 Task: In the  document Immigration.pdfMake this file  'available offline' Check 'Vision History' View the  non- printing characters
Action: Mouse moved to (403, 301)
Screenshot: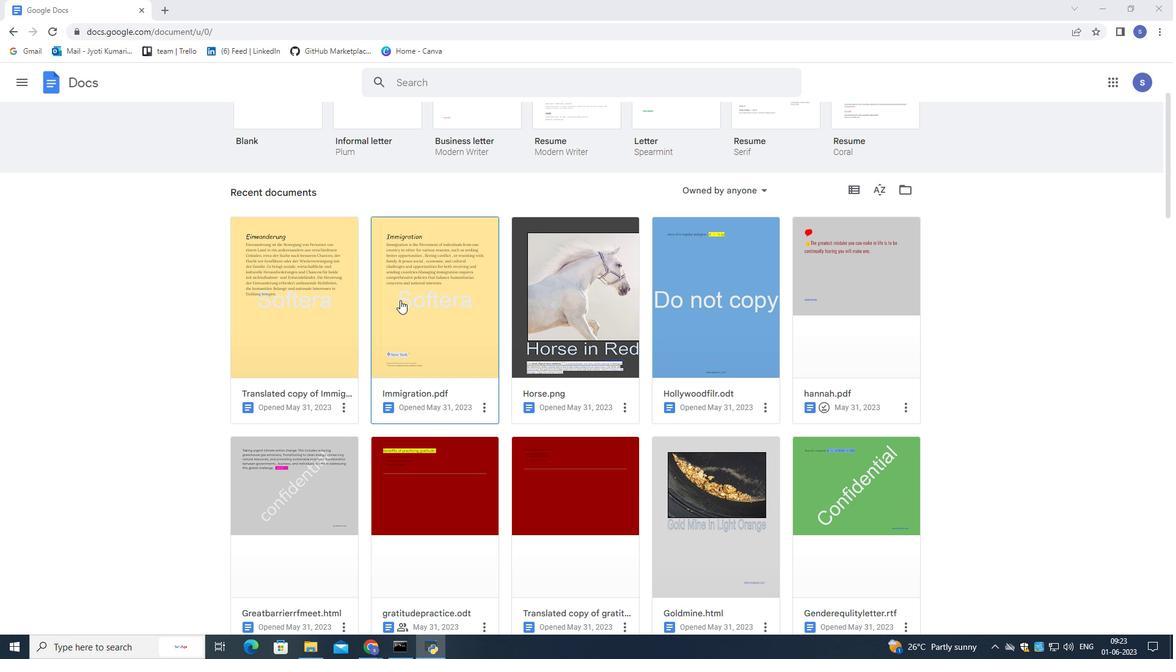 
Action: Mouse pressed left at (403, 301)
Screenshot: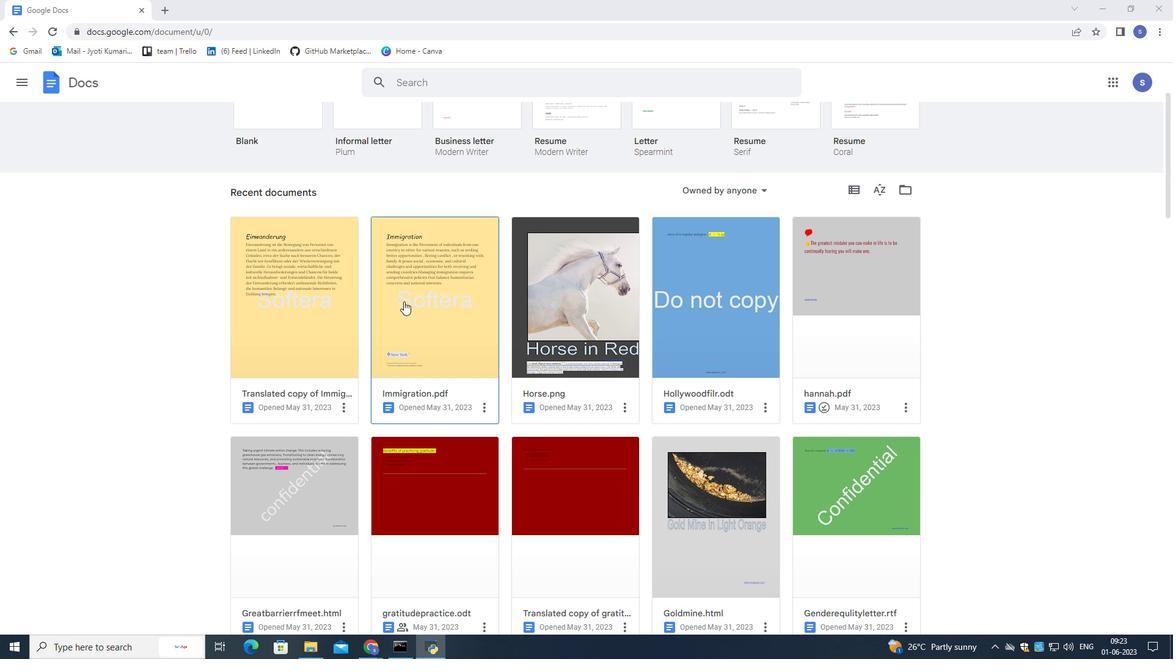 
Action: Mouse pressed left at (403, 301)
Screenshot: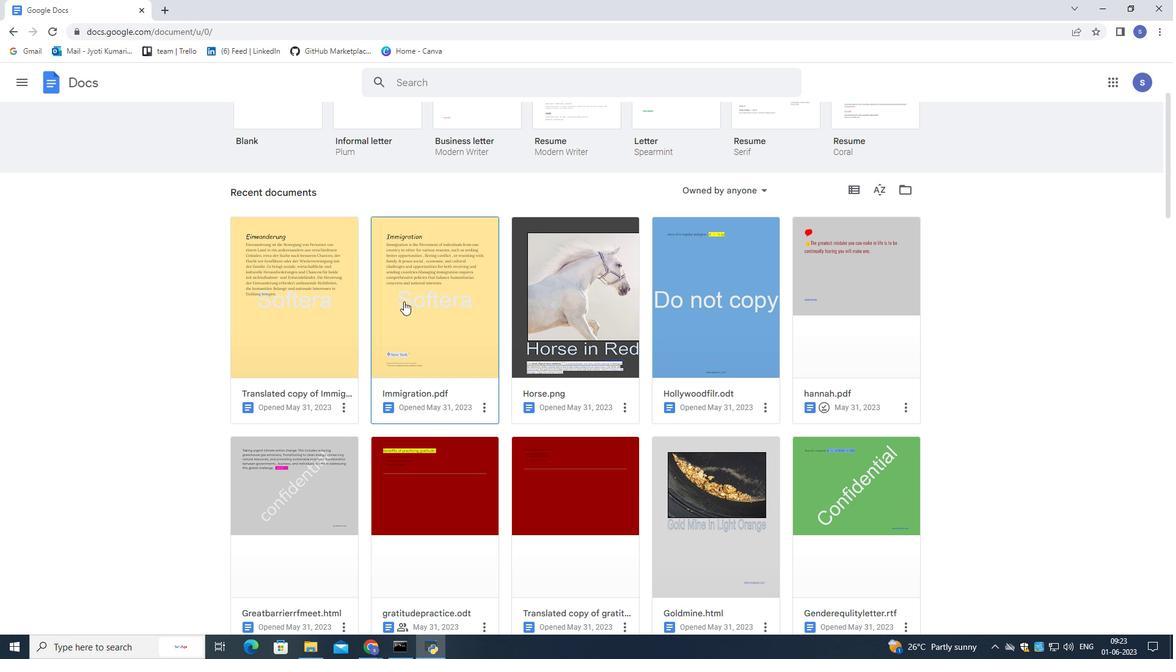 
Action: Mouse moved to (49, 87)
Screenshot: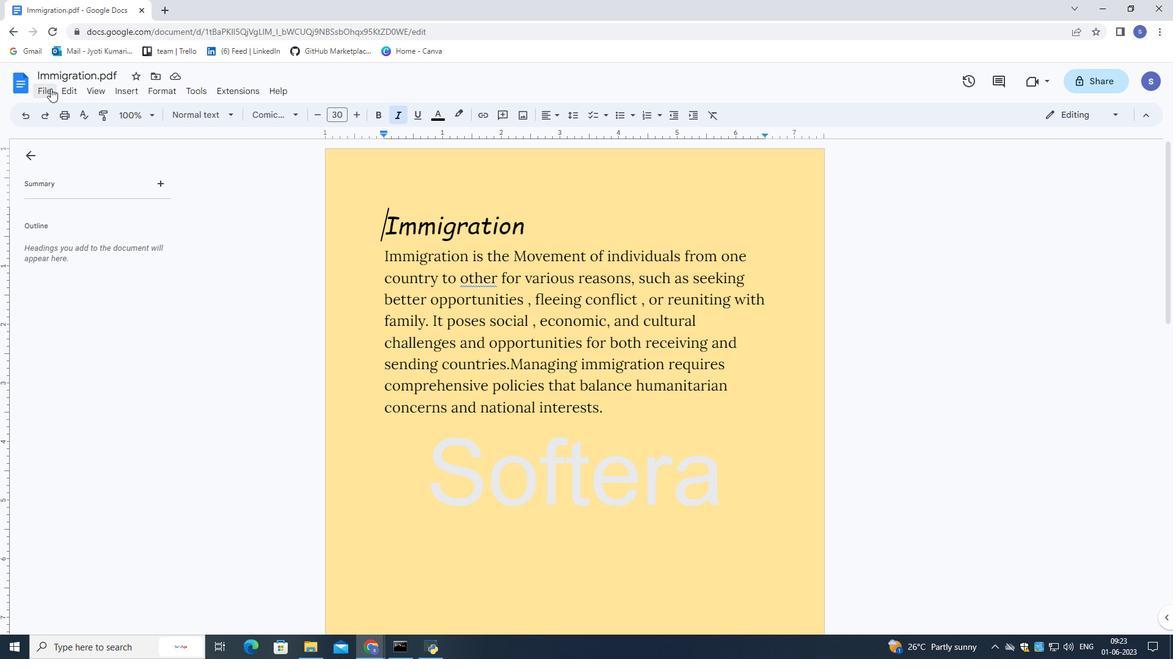 
Action: Mouse pressed left at (49, 87)
Screenshot: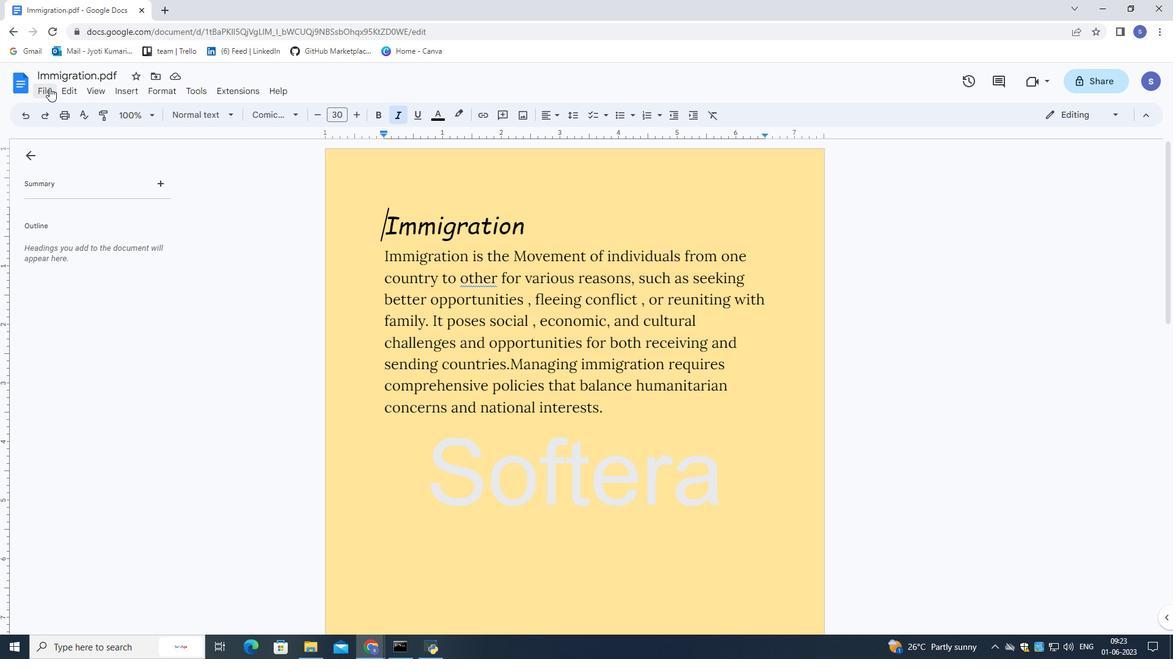
Action: Mouse moved to (107, 361)
Screenshot: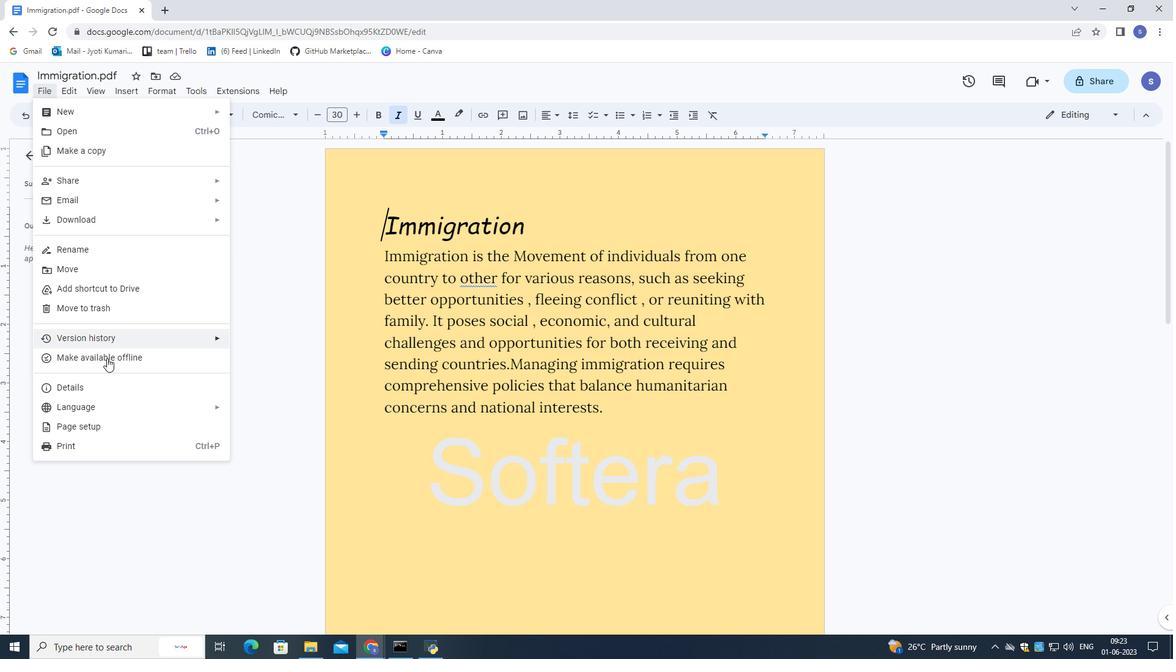 
Action: Mouse pressed left at (107, 361)
Screenshot: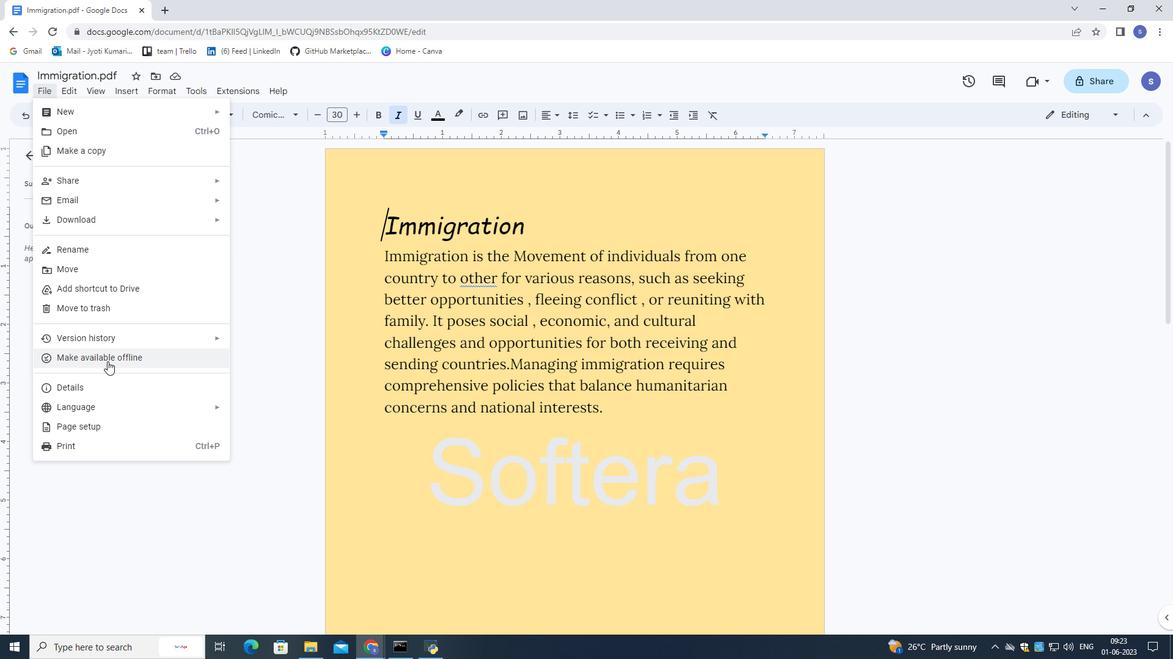 
Action: Mouse moved to (41, 86)
Screenshot: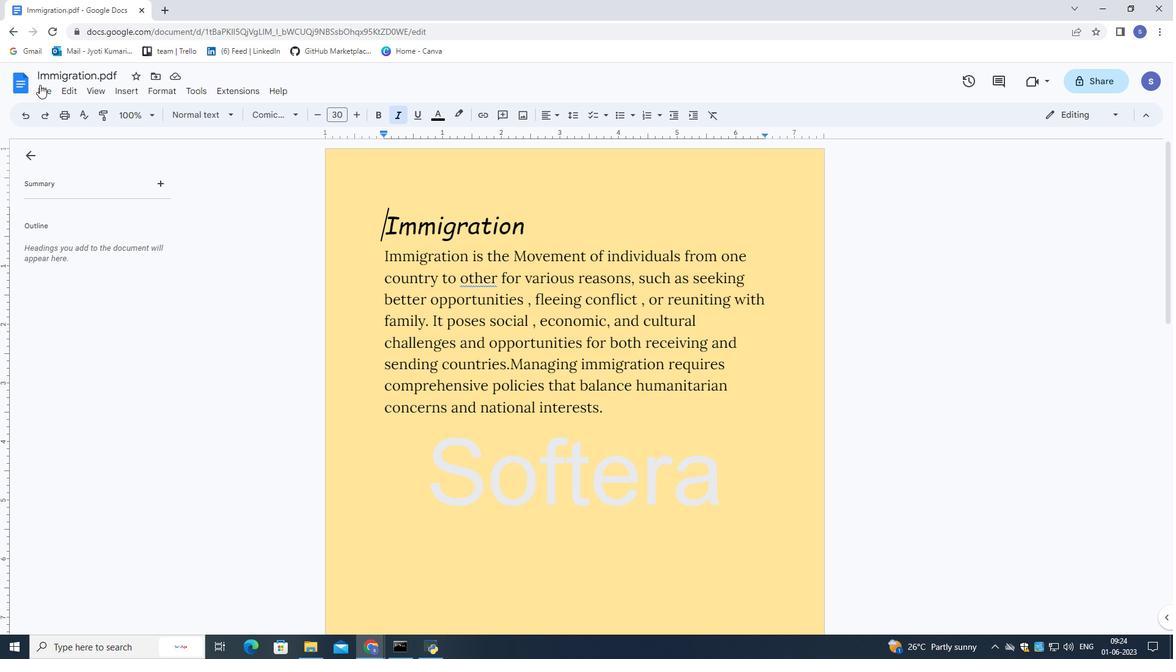 
Action: Mouse pressed left at (41, 86)
Screenshot: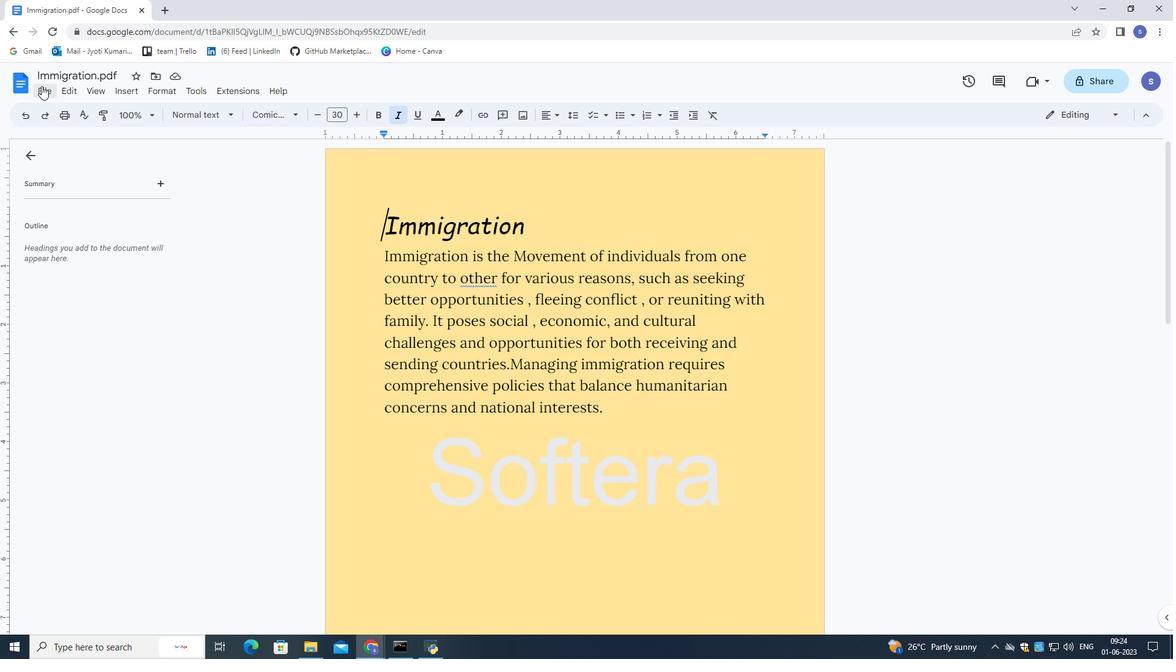 
Action: Mouse moved to (246, 367)
Screenshot: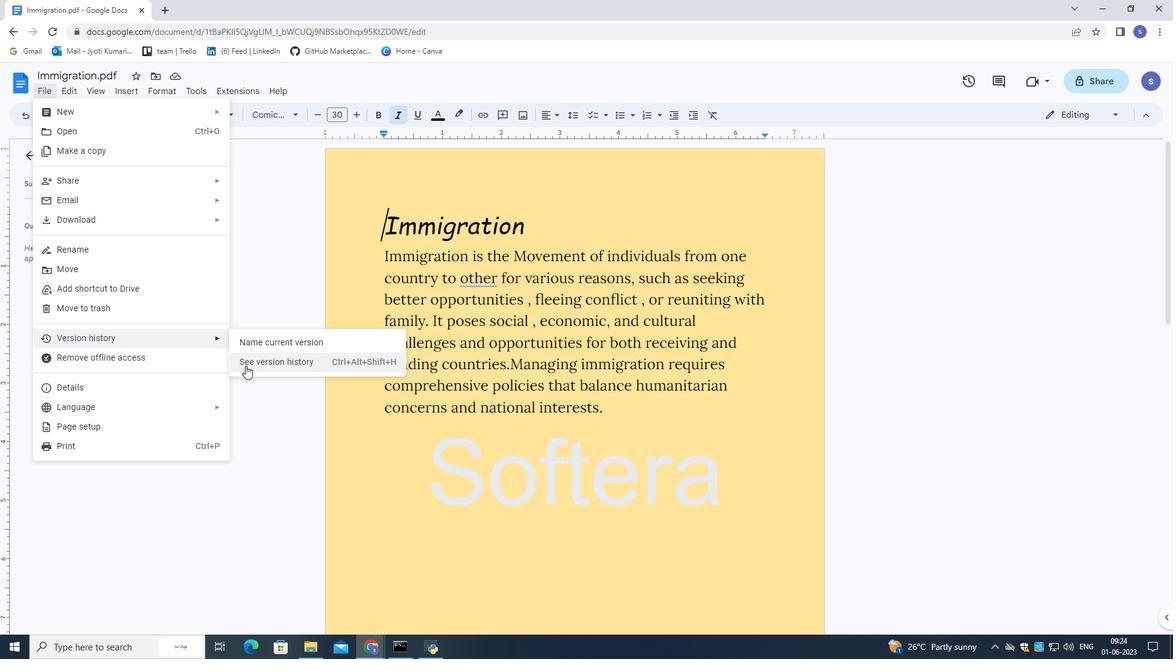 
Action: Mouse pressed left at (246, 367)
Screenshot: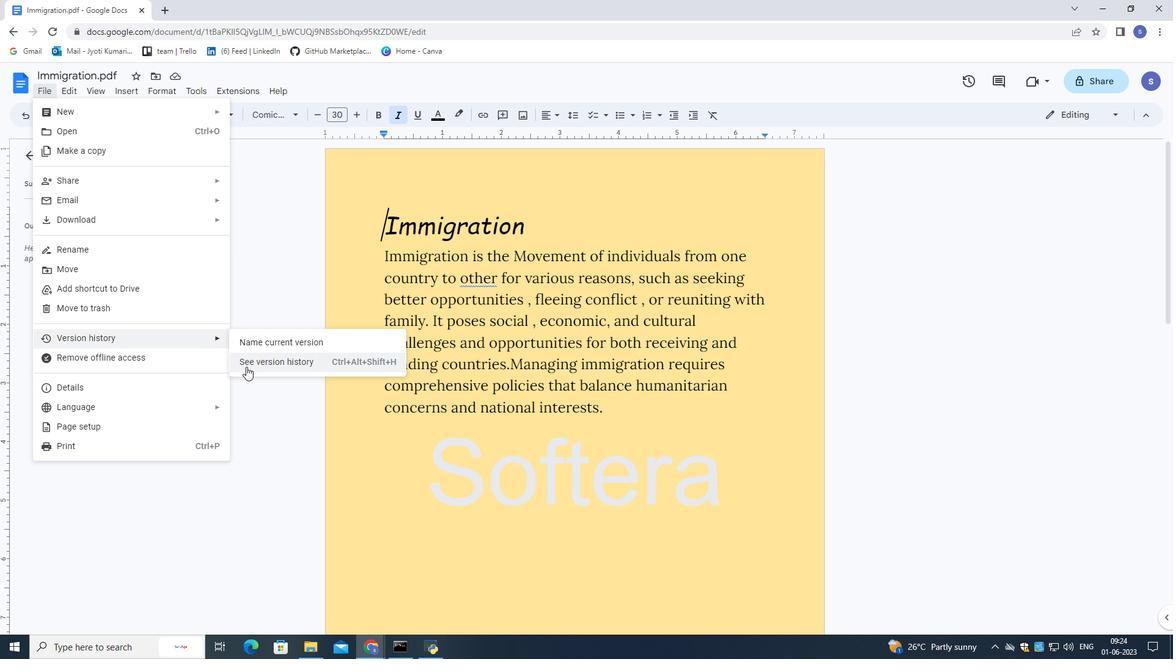 
Action: Mouse moved to (234, 348)
Screenshot: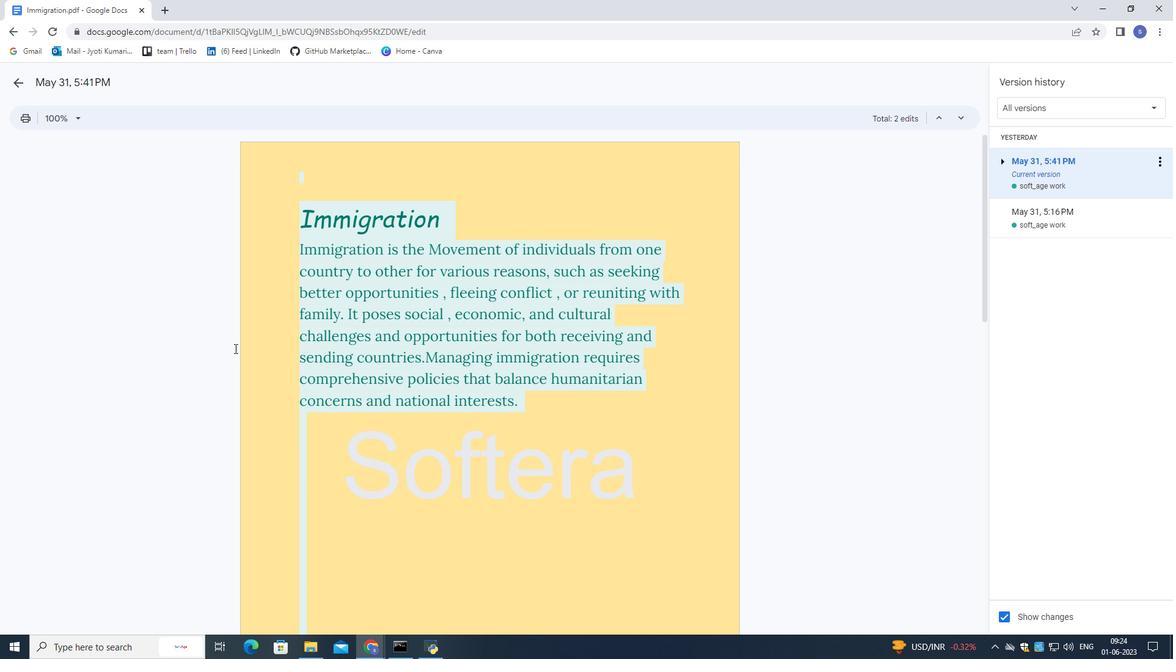 
Action: Mouse scrolled (234, 347) with delta (0, 0)
Screenshot: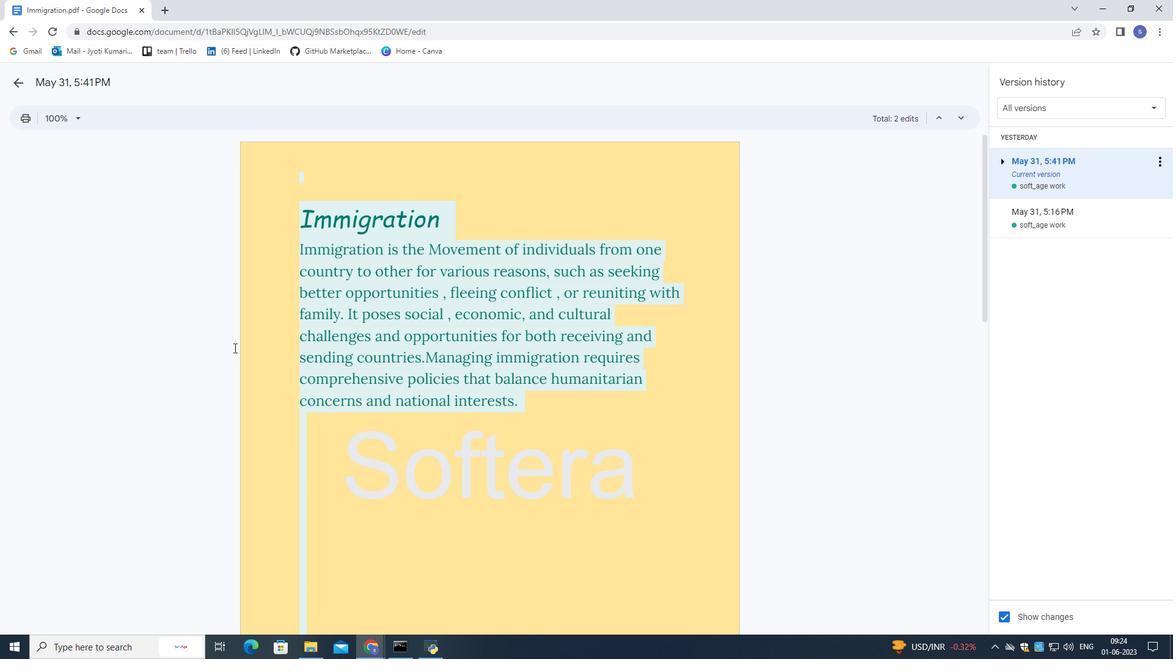 
Action: Mouse scrolled (234, 347) with delta (0, 0)
Screenshot: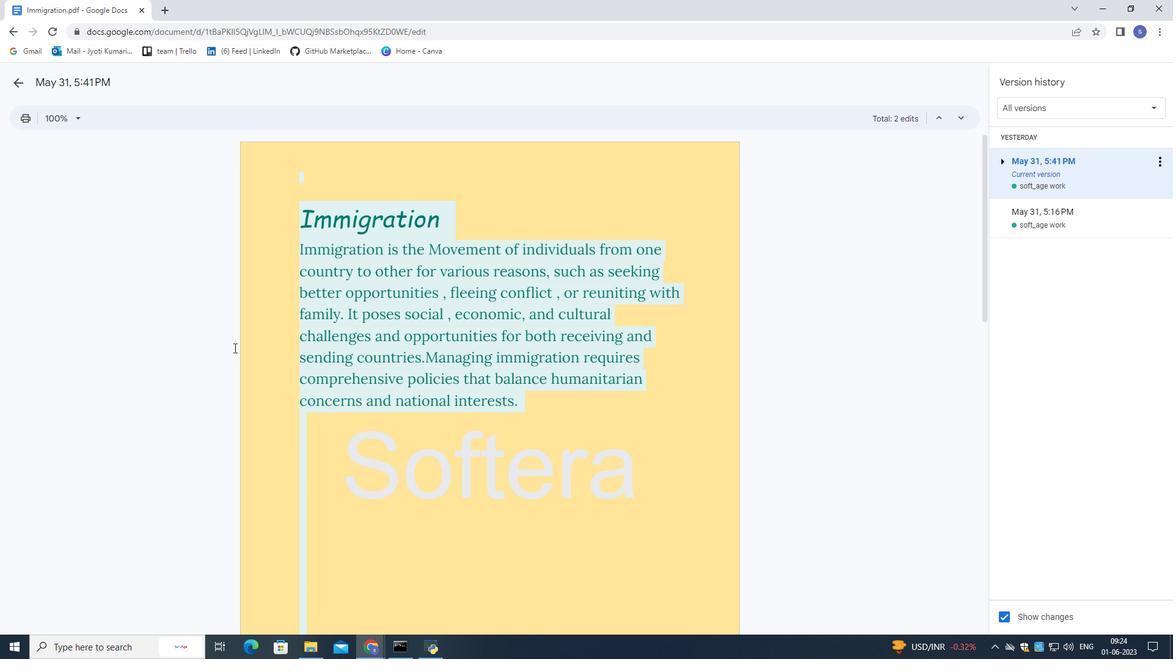 
Action: Mouse scrolled (234, 347) with delta (0, 0)
Screenshot: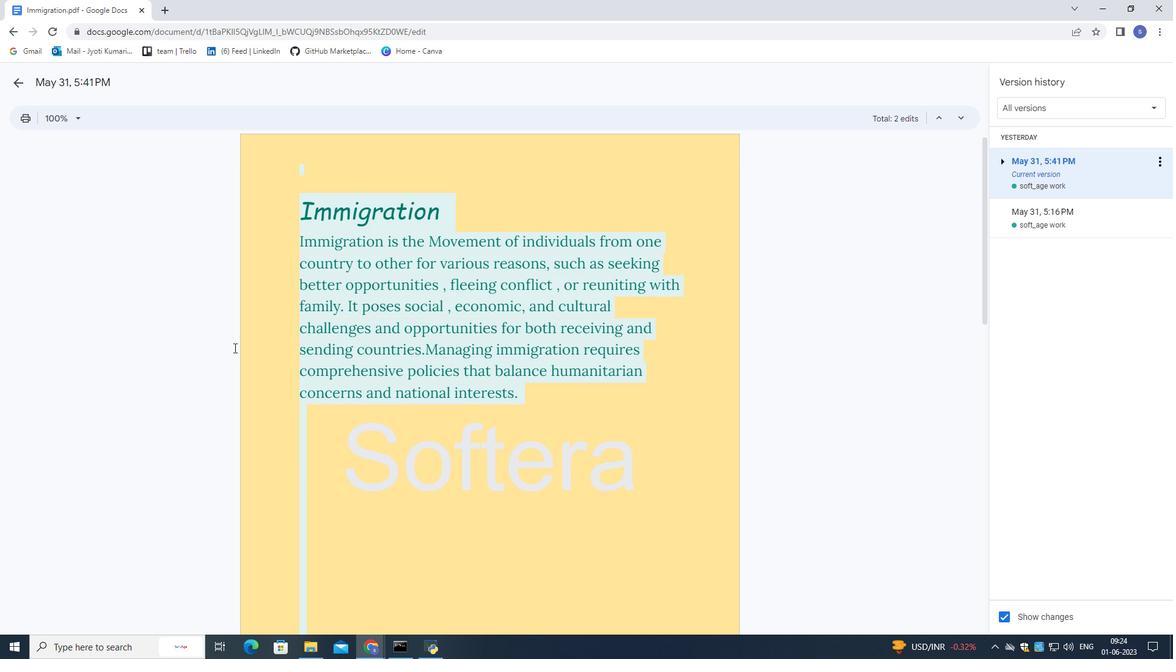 
Action: Mouse scrolled (234, 347) with delta (0, 0)
Screenshot: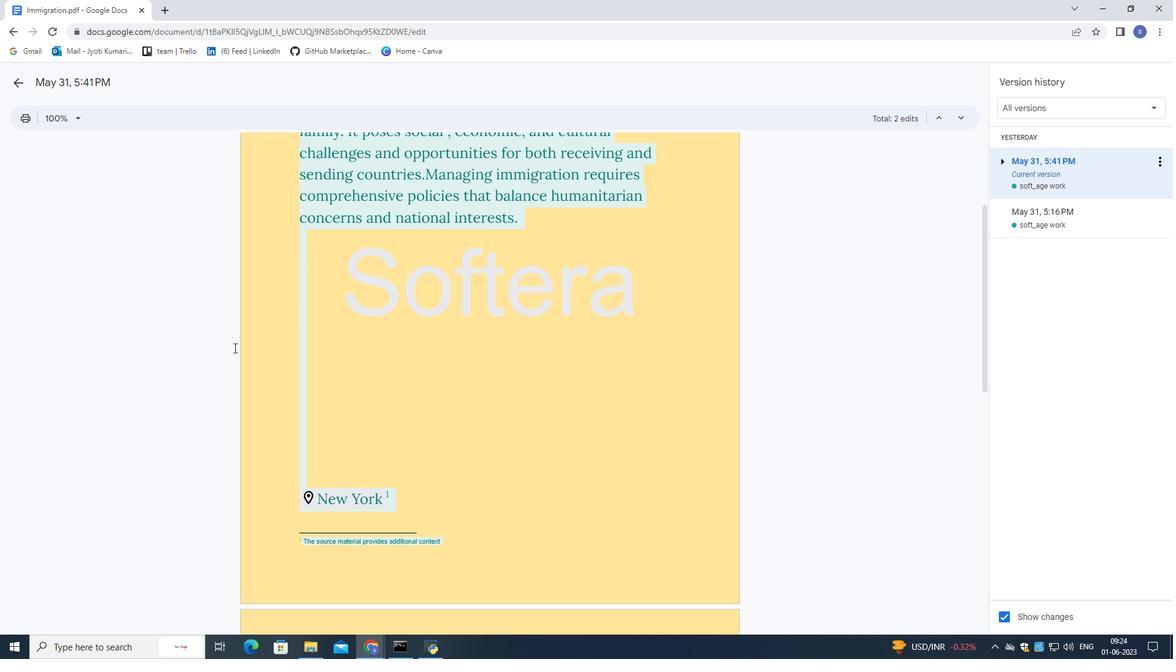 
Action: Mouse scrolled (234, 347) with delta (0, 0)
Screenshot: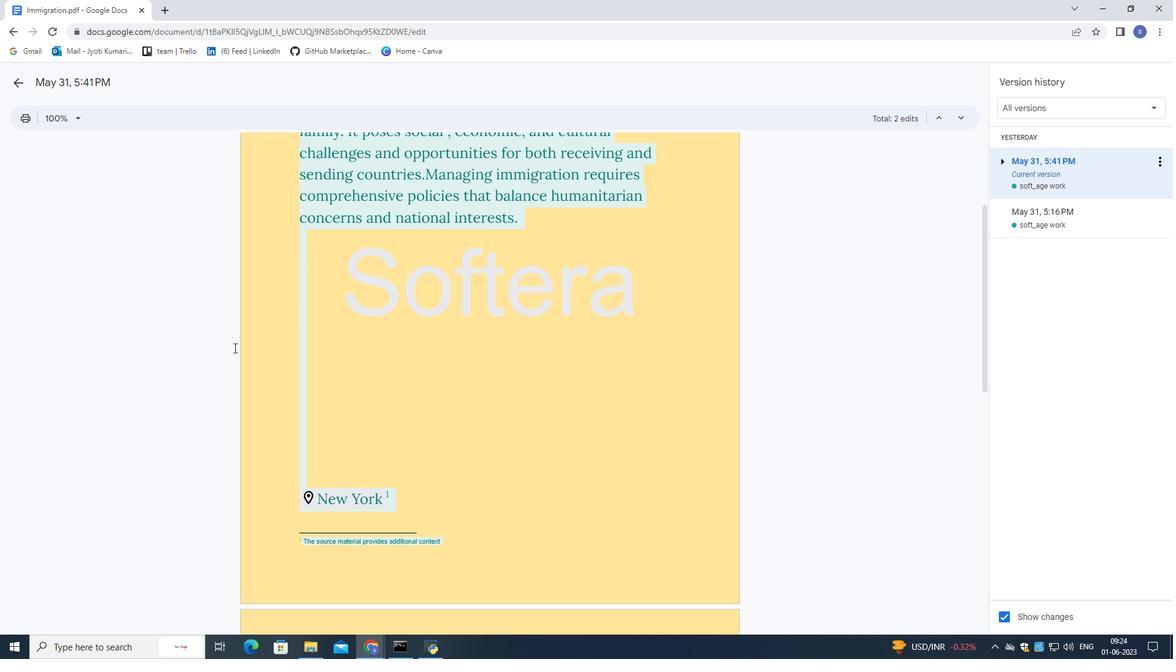
Action: Mouse scrolled (234, 347) with delta (0, 0)
Screenshot: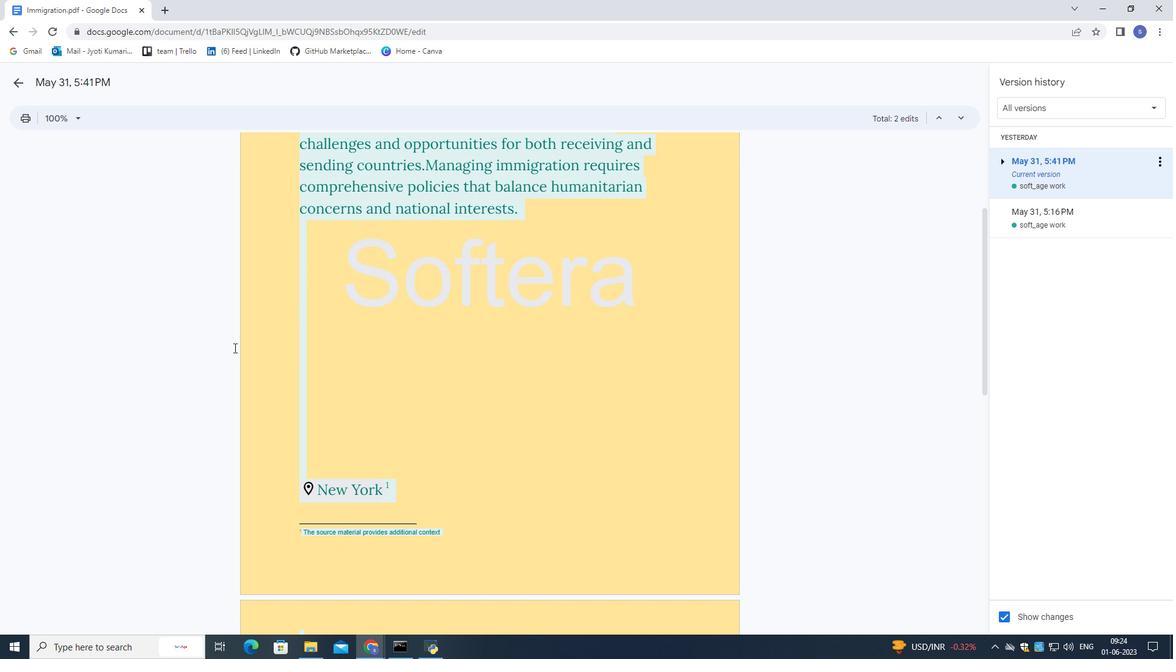 
Action: Mouse scrolled (234, 348) with delta (0, 0)
Screenshot: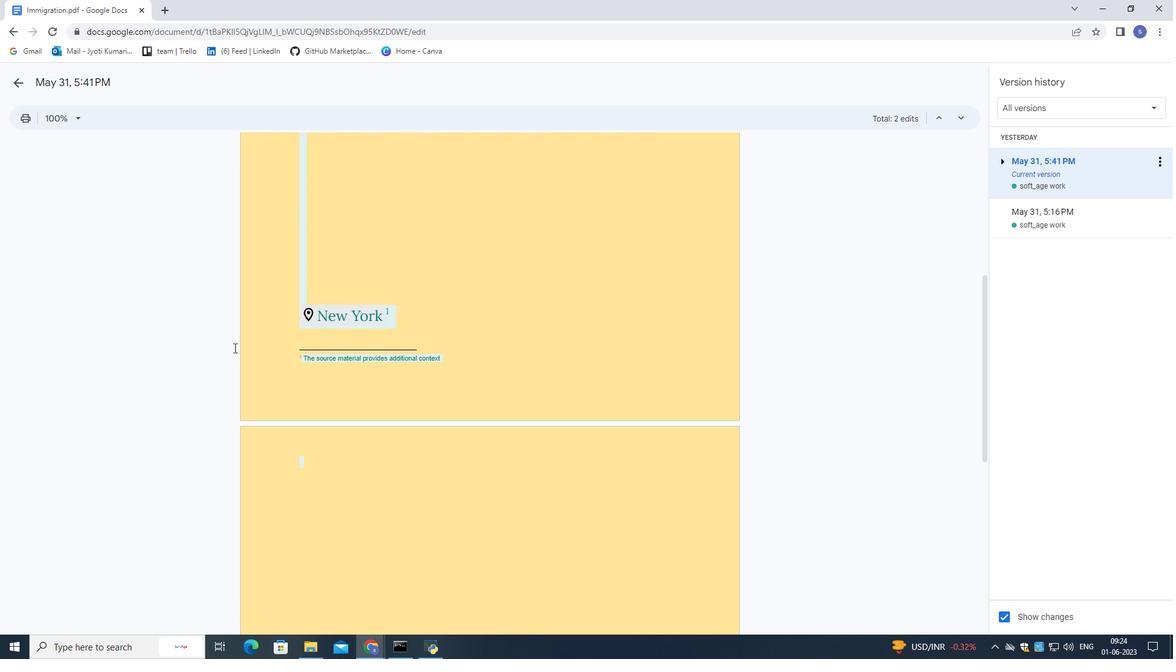 
Action: Mouse scrolled (234, 348) with delta (0, 0)
Screenshot: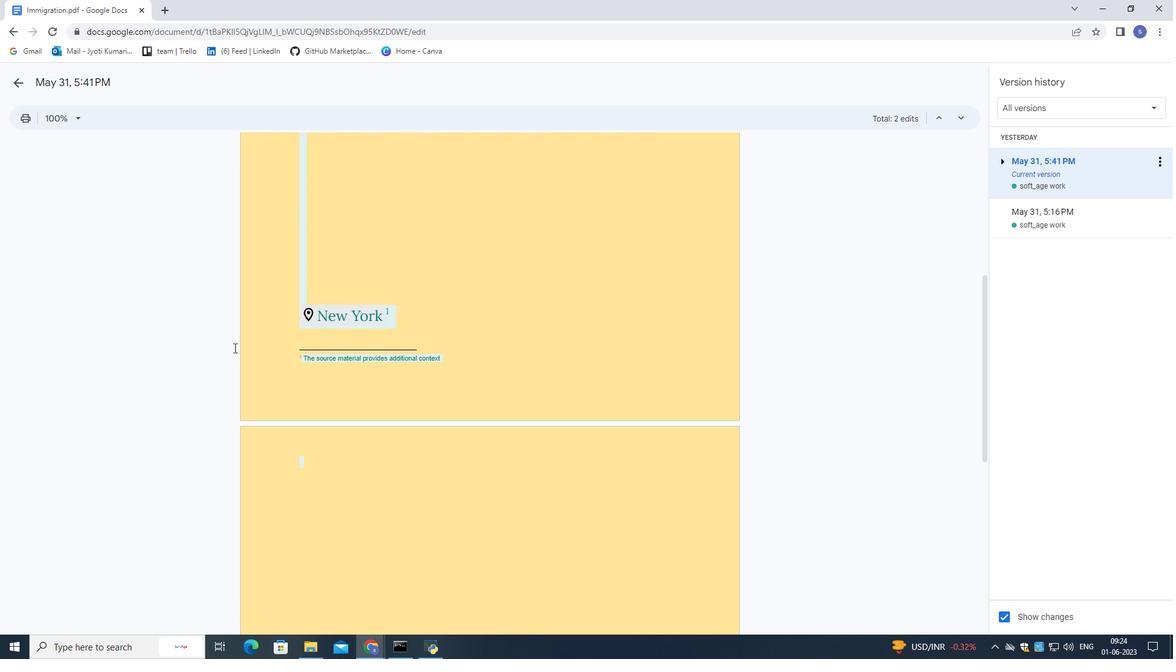 
Action: Mouse scrolled (234, 348) with delta (0, 0)
Screenshot: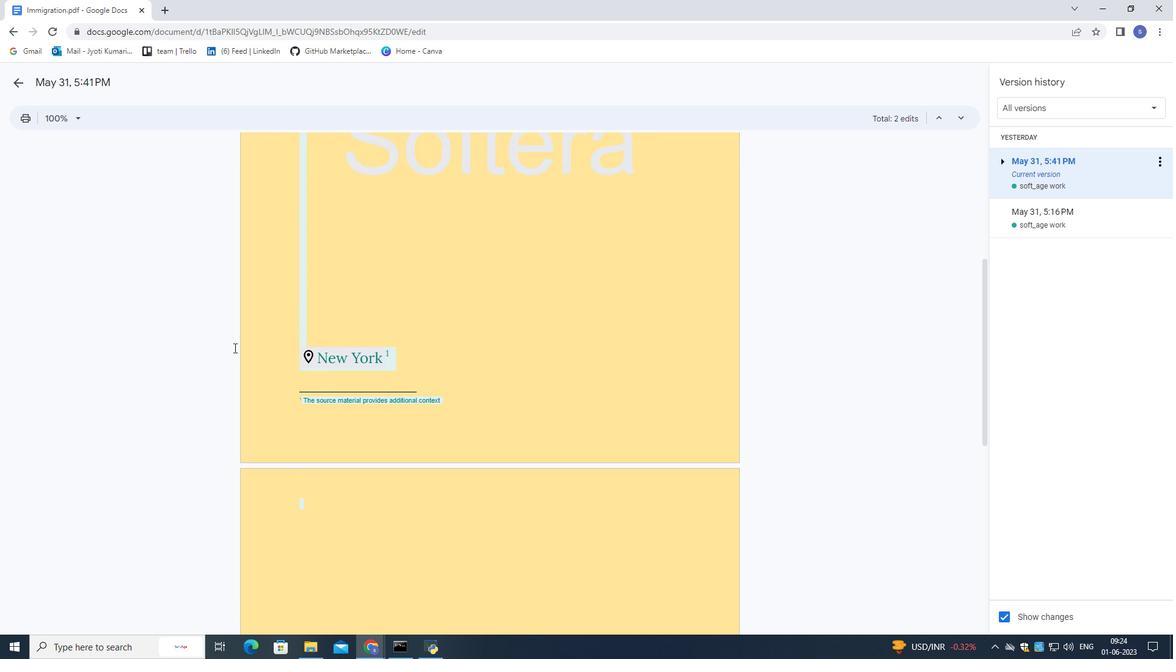
Action: Mouse scrolled (234, 348) with delta (0, 0)
Screenshot: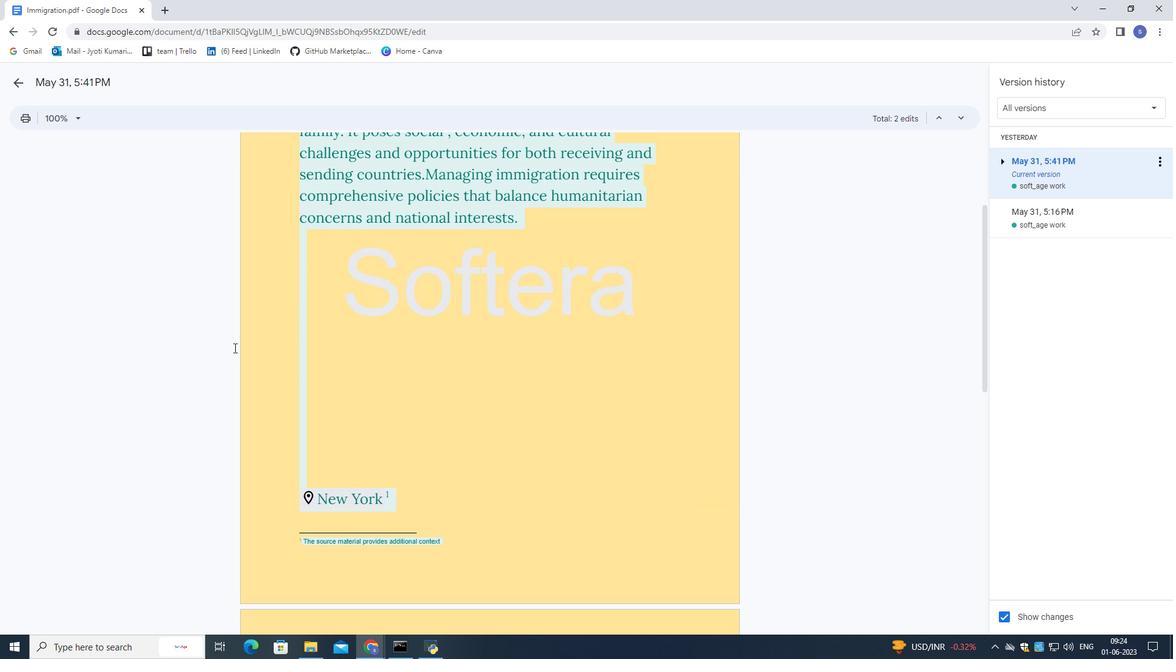 
Action: Mouse scrolled (234, 348) with delta (0, 0)
Screenshot: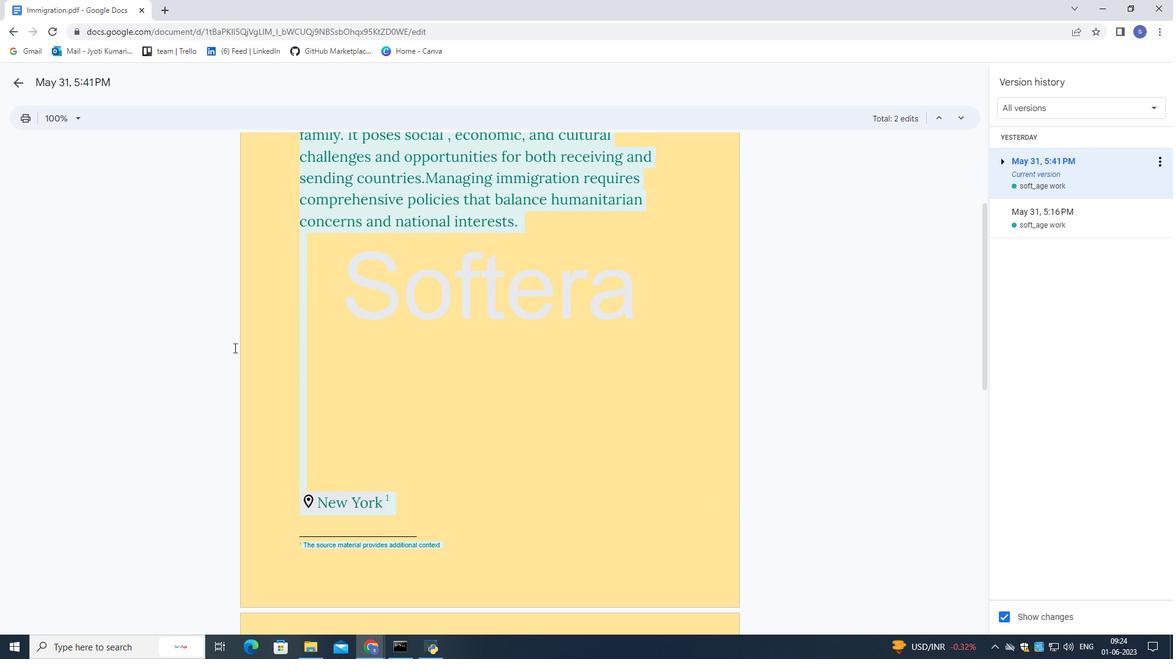 
Action: Mouse scrolled (234, 348) with delta (0, 0)
Screenshot: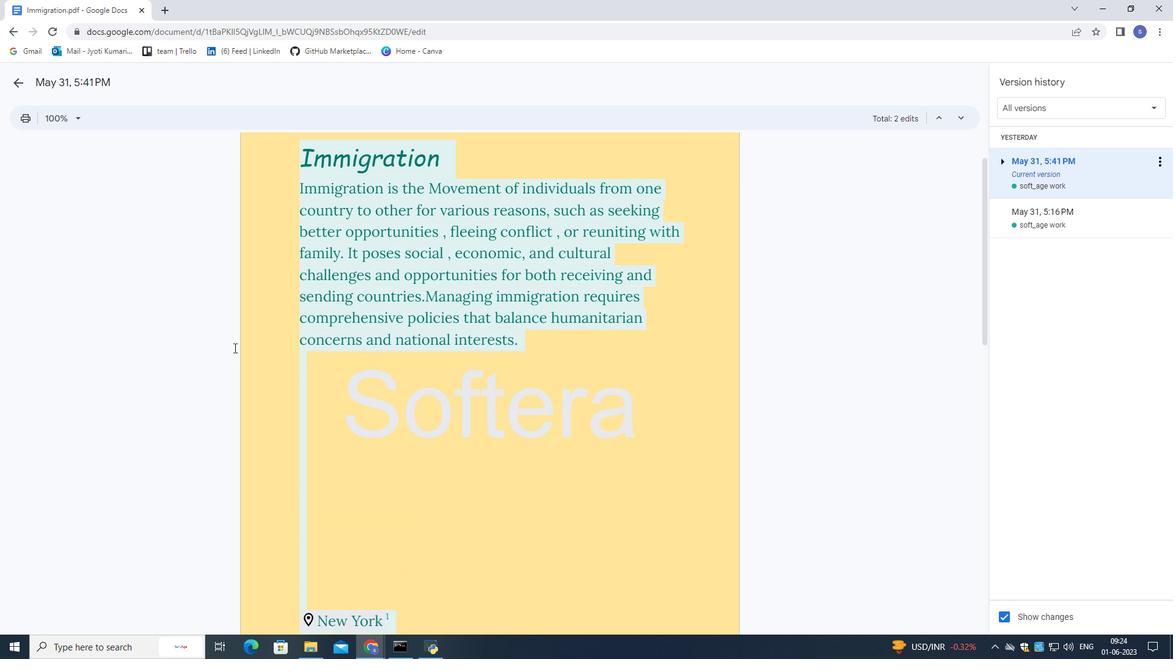 
Action: Mouse scrolled (234, 348) with delta (0, 0)
Screenshot: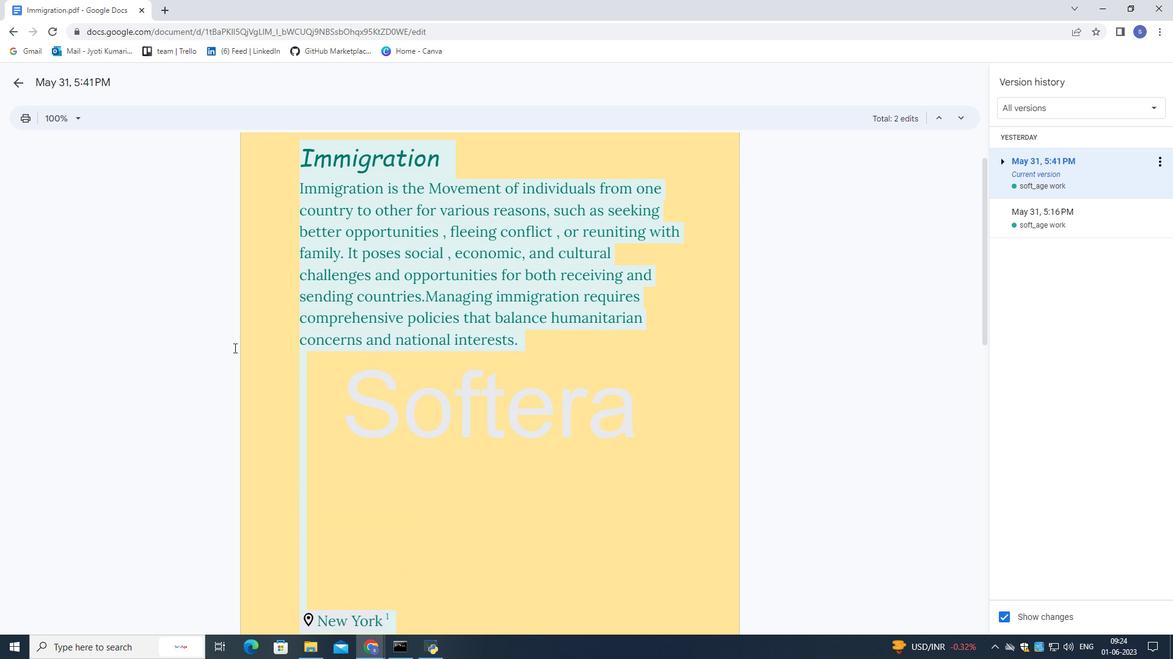 
Action: Mouse scrolled (234, 348) with delta (0, 0)
Screenshot: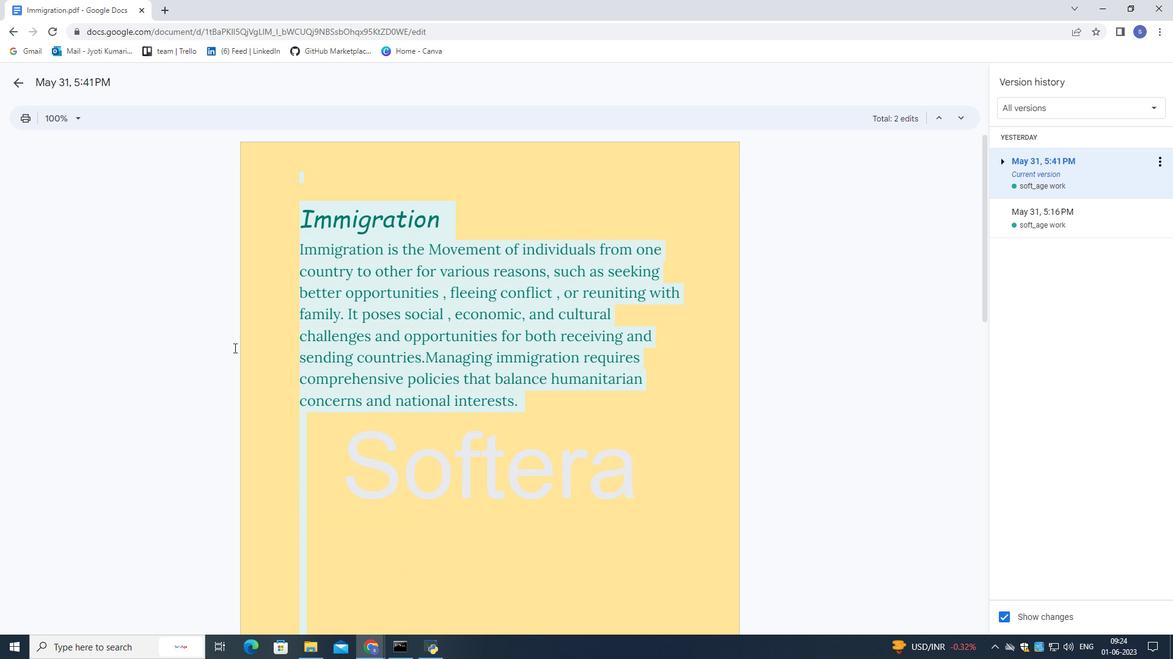 
Action: Mouse scrolled (234, 348) with delta (0, 0)
Screenshot: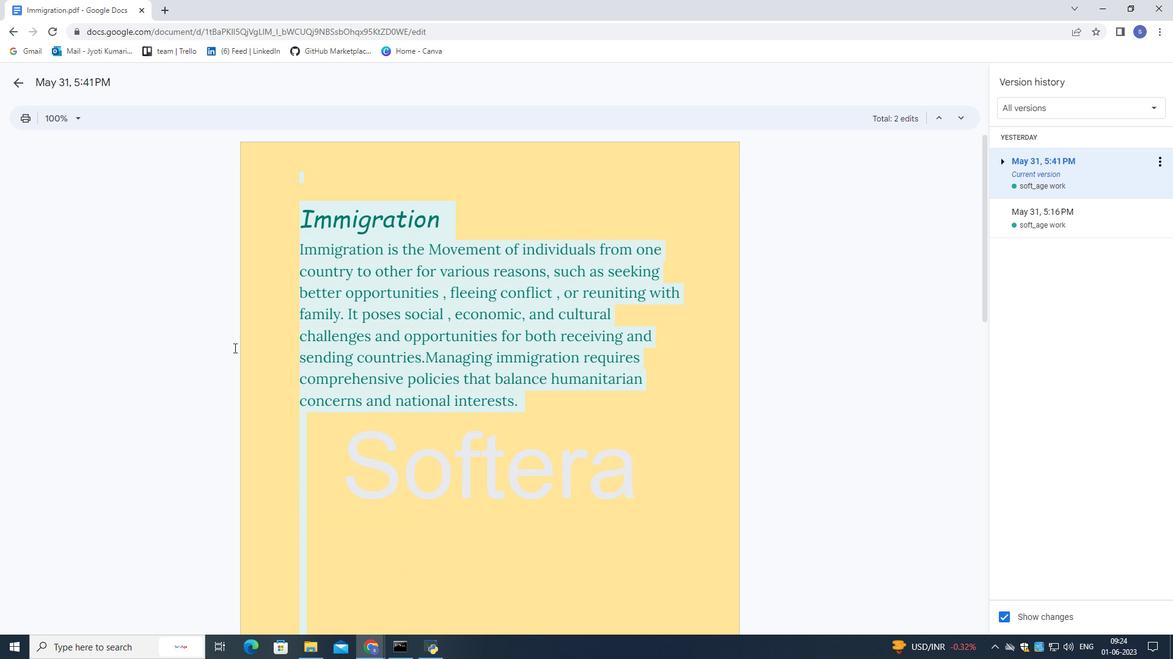 
Action: Mouse scrolled (234, 348) with delta (0, 0)
Screenshot: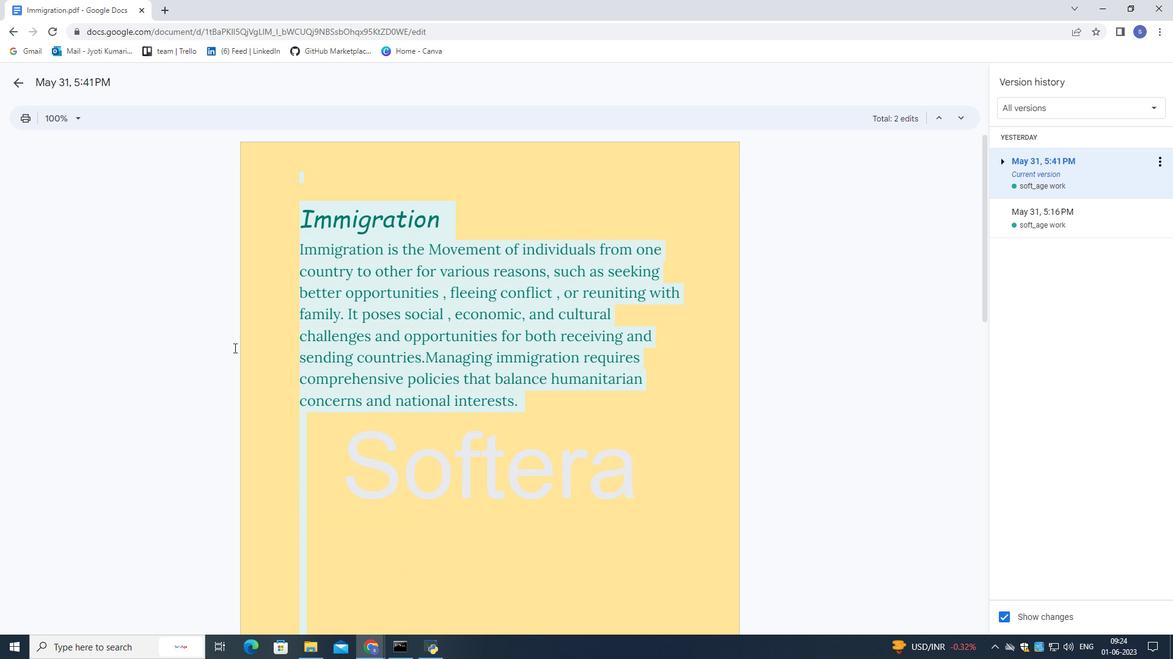 
Action: Mouse scrolled (234, 348) with delta (0, 0)
Screenshot: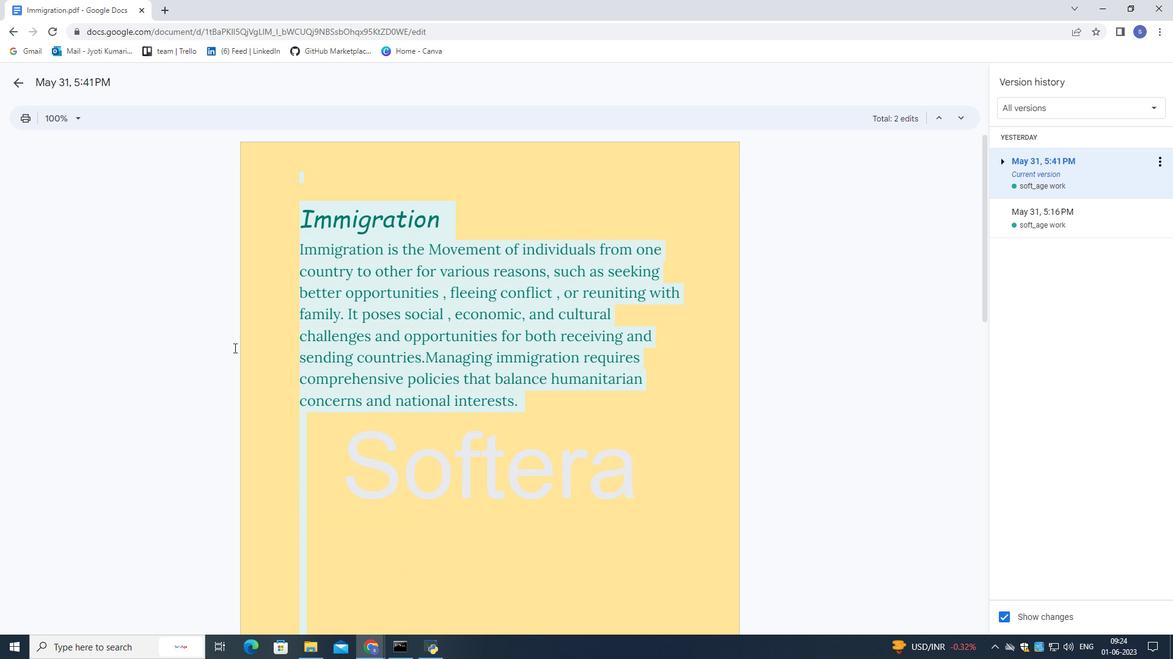 
Action: Mouse scrolled (234, 348) with delta (0, 0)
Screenshot: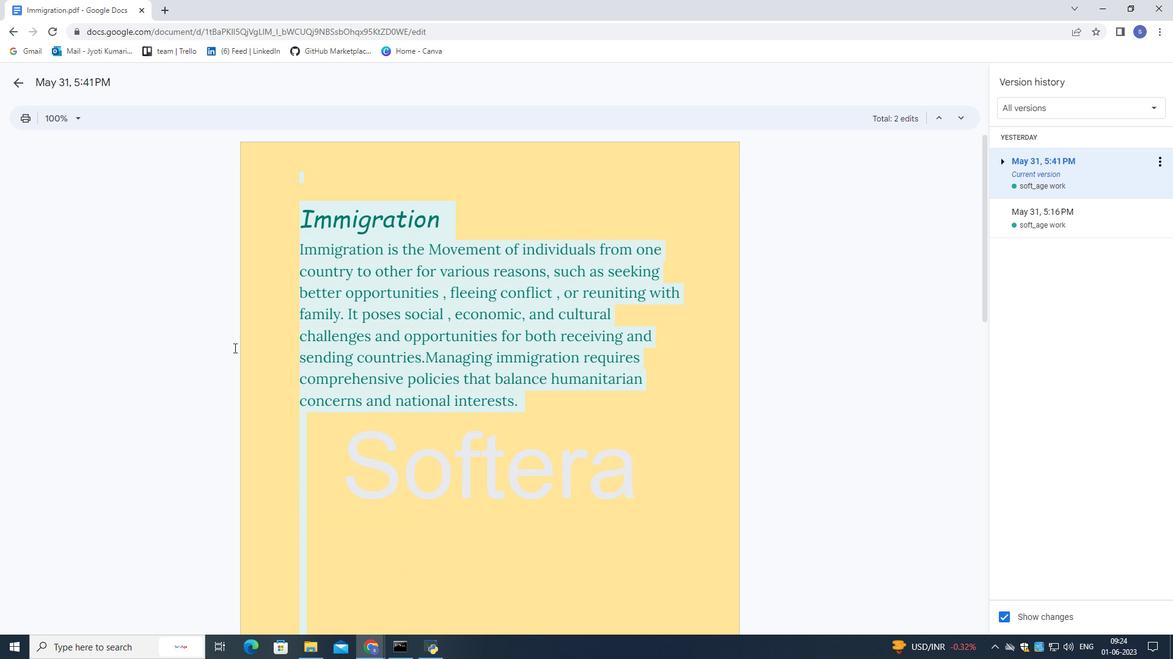
Action: Mouse scrolled (234, 348) with delta (0, 0)
Screenshot: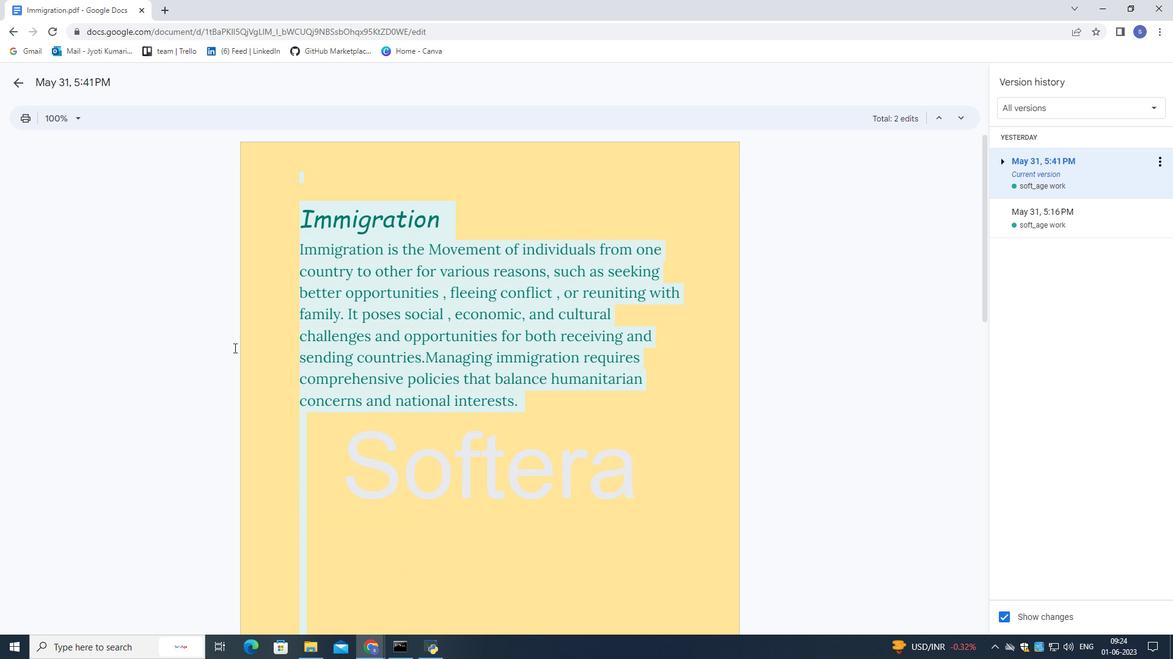 
Action: Mouse scrolled (234, 347) with delta (0, 0)
Screenshot: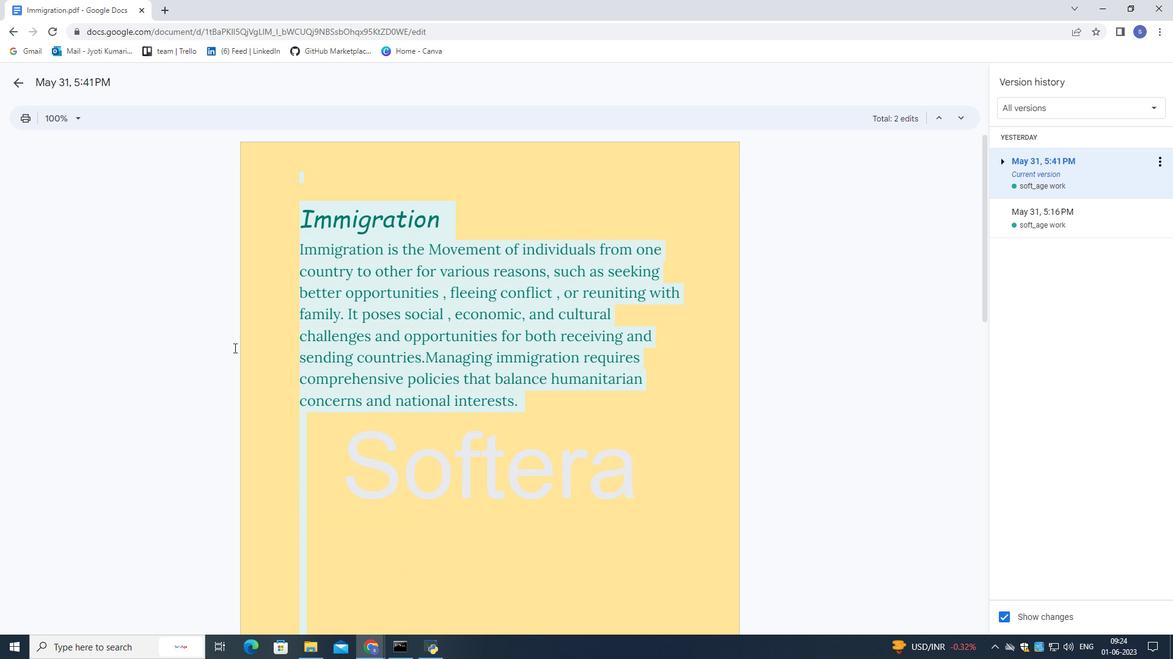 
Action: Mouse moved to (233, 348)
Screenshot: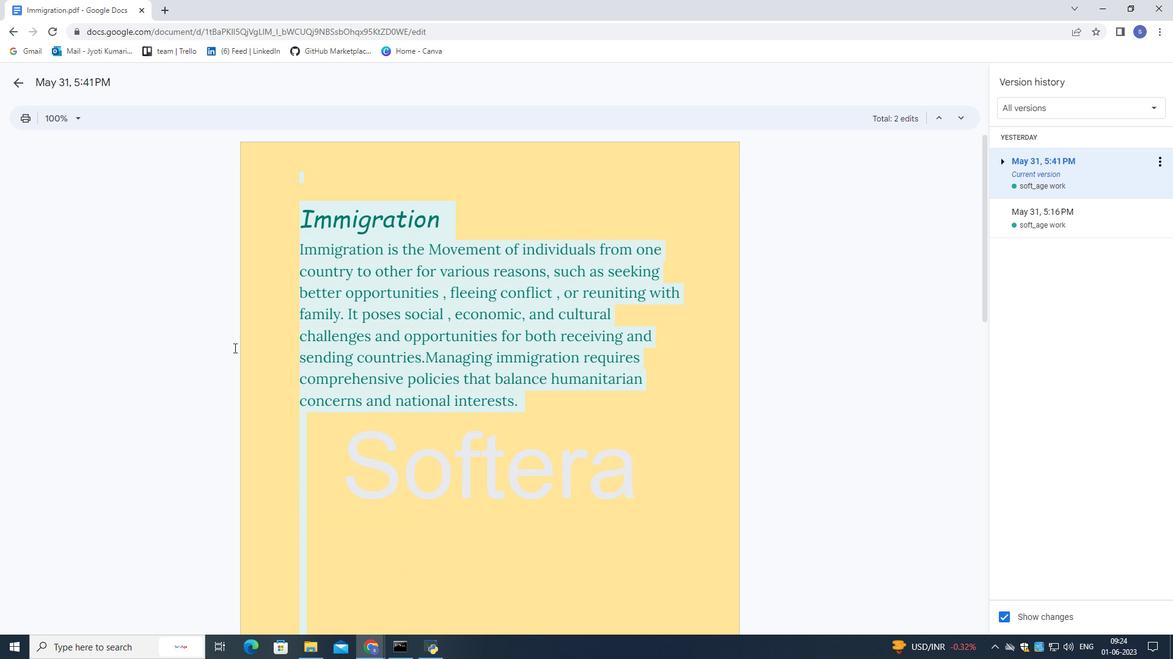
Action: Mouse scrolled (233, 347) with delta (0, 0)
Screenshot: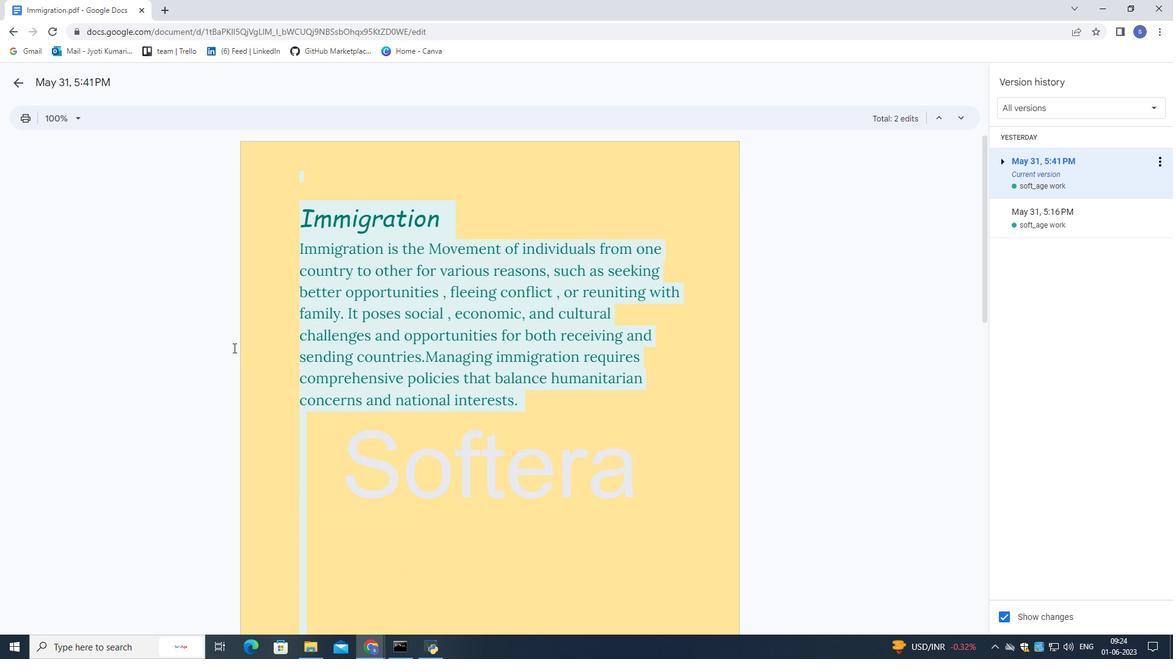 
Action: Mouse scrolled (233, 347) with delta (0, 0)
Screenshot: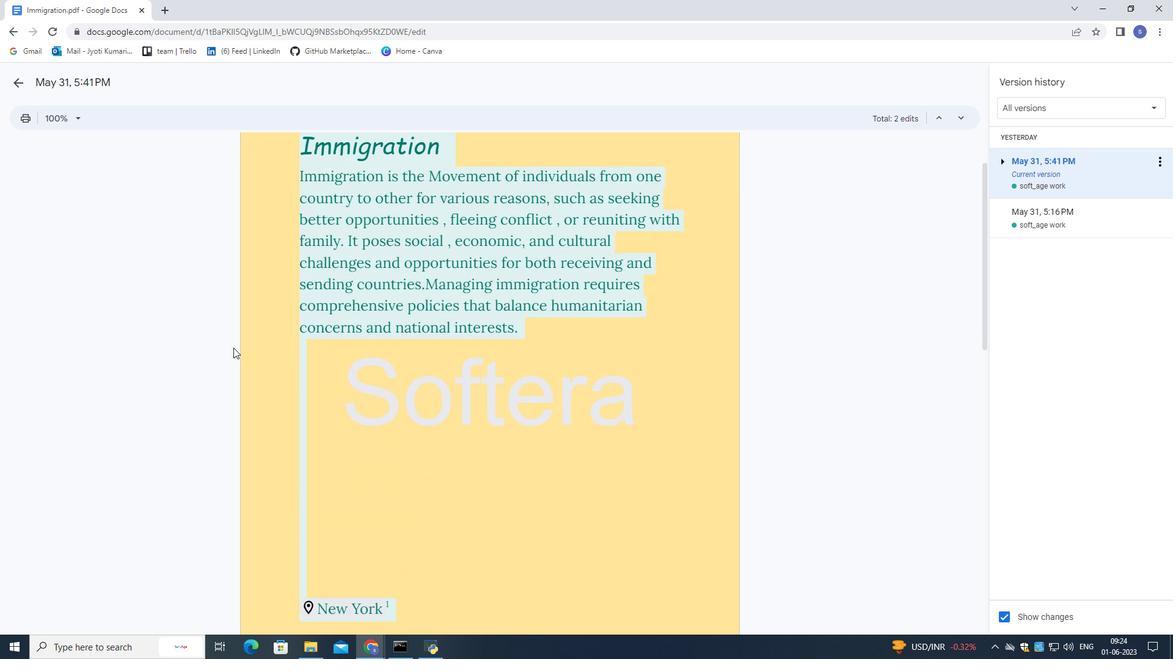 
Action: Mouse moved to (233, 348)
Screenshot: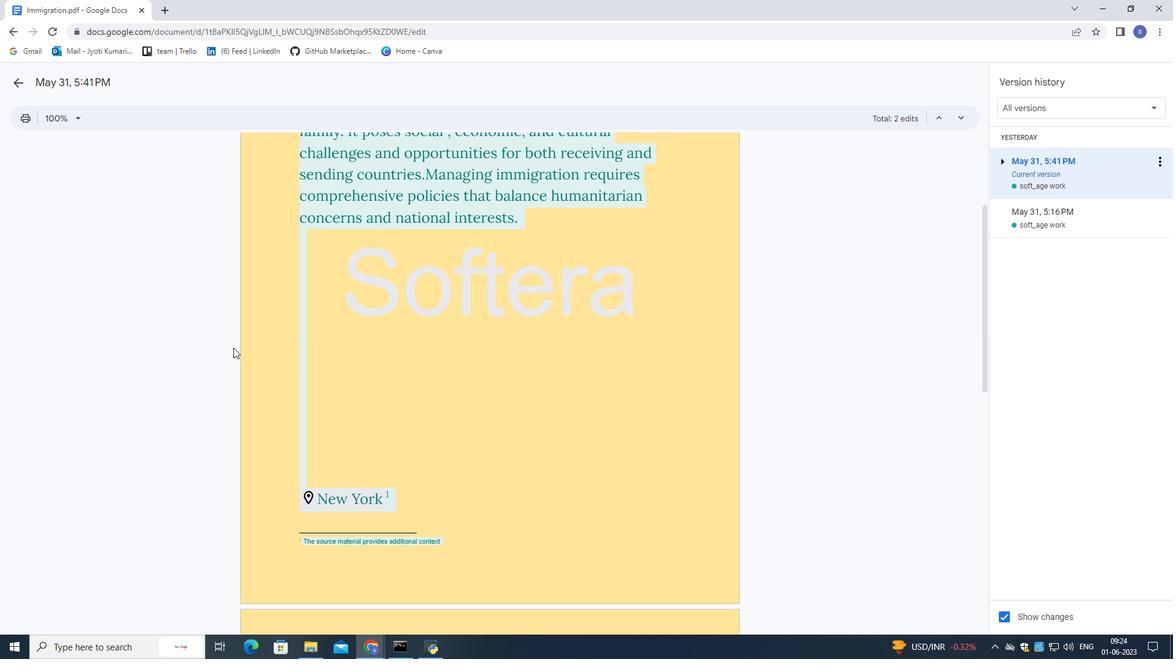 
Action: Mouse scrolled (233, 348) with delta (0, 0)
Screenshot: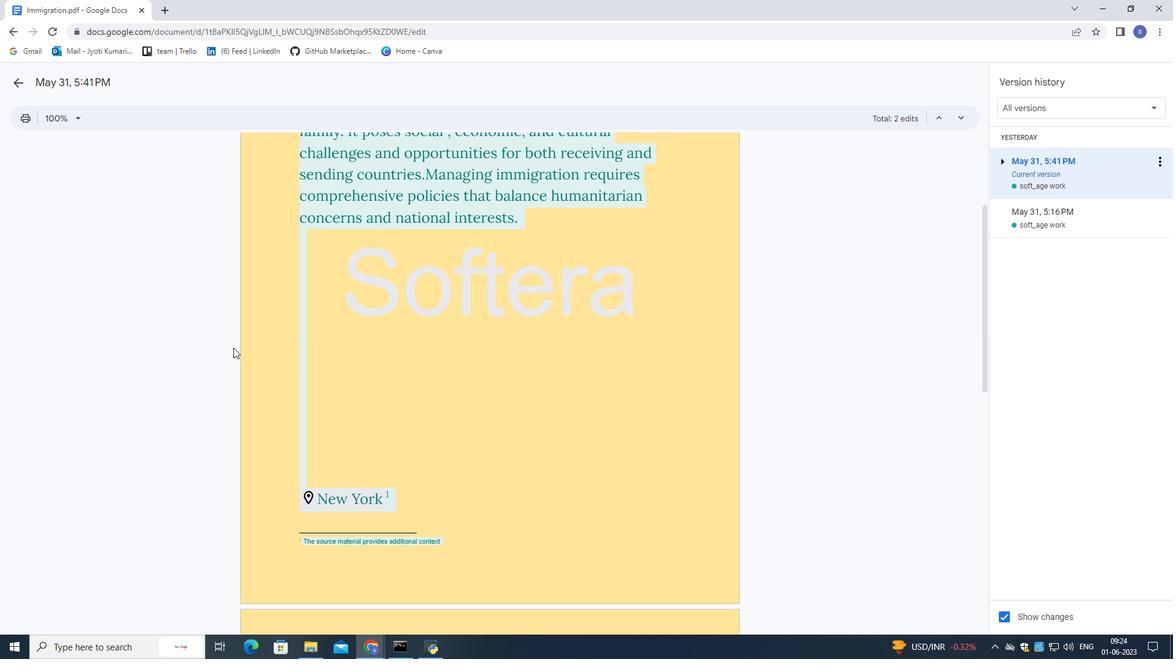 
Action: Mouse scrolled (233, 348) with delta (0, 0)
Screenshot: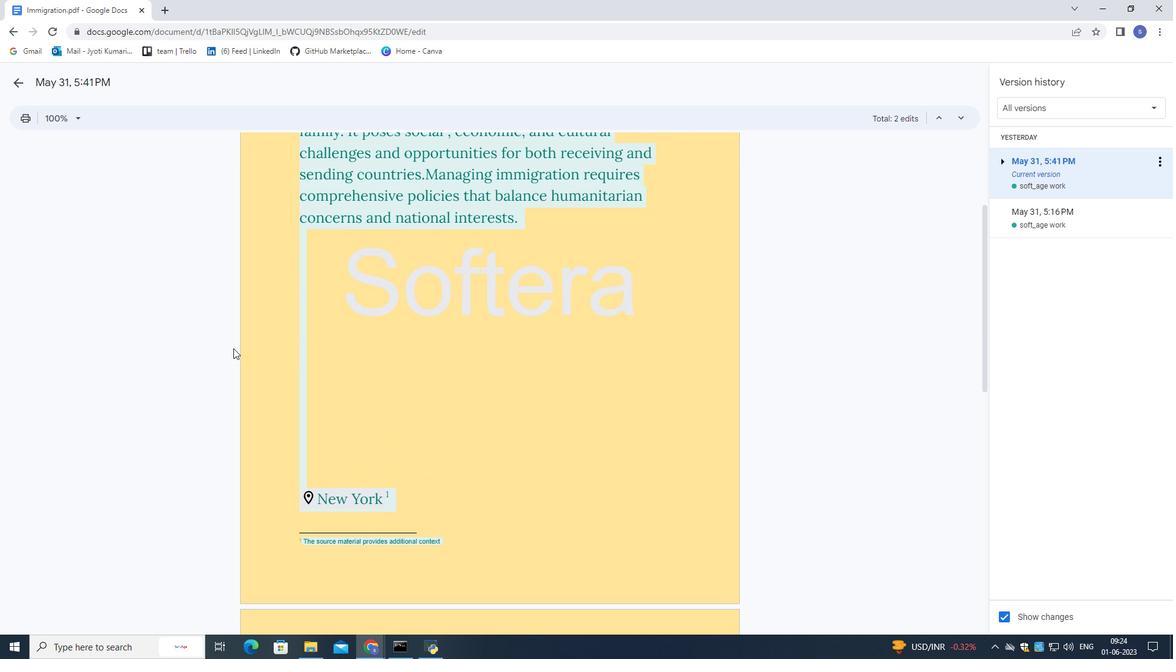 
Action: Mouse scrolled (233, 348) with delta (0, 0)
Screenshot: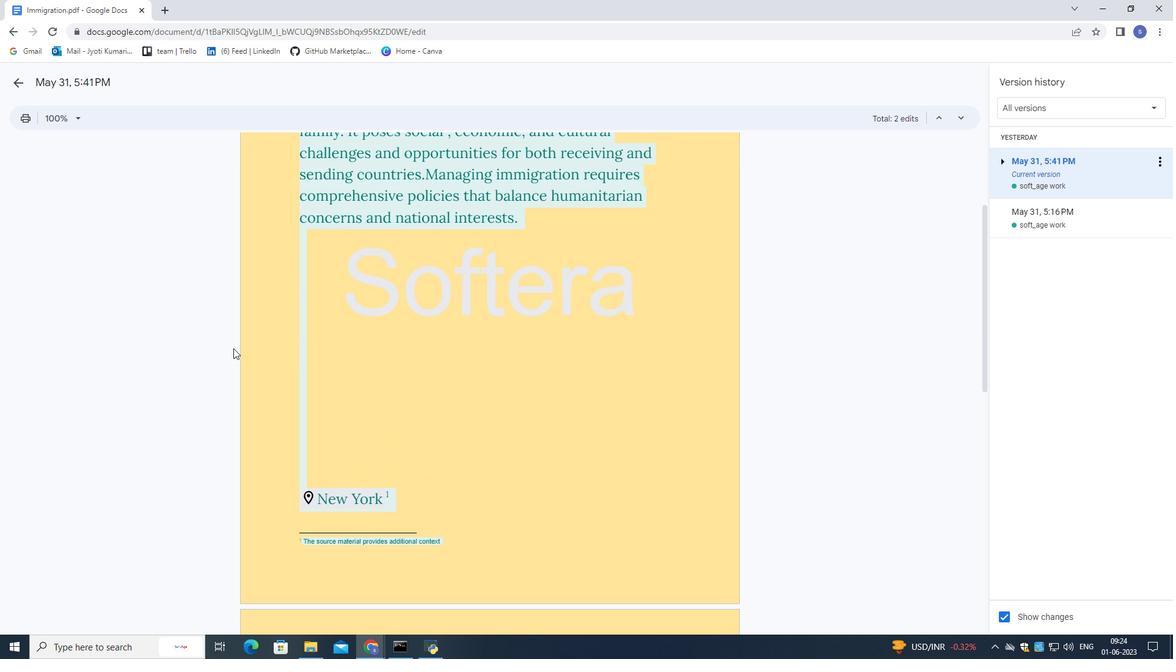 
Action: Mouse scrolled (233, 348) with delta (0, 0)
Screenshot: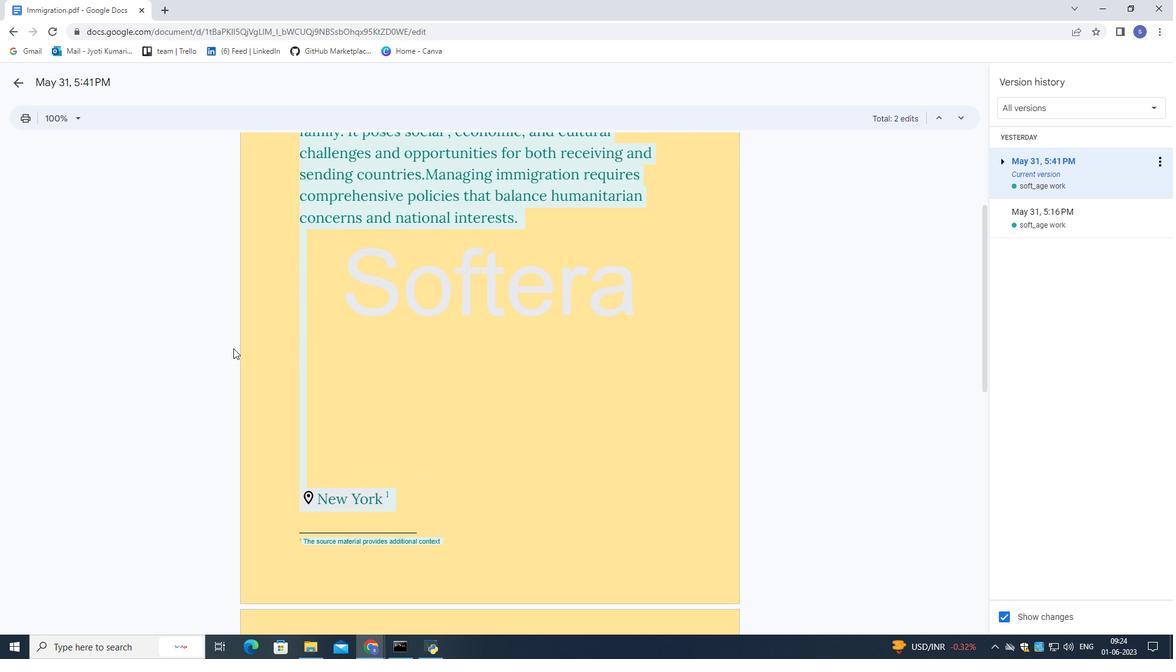 
Action: Mouse moved to (233, 349)
Screenshot: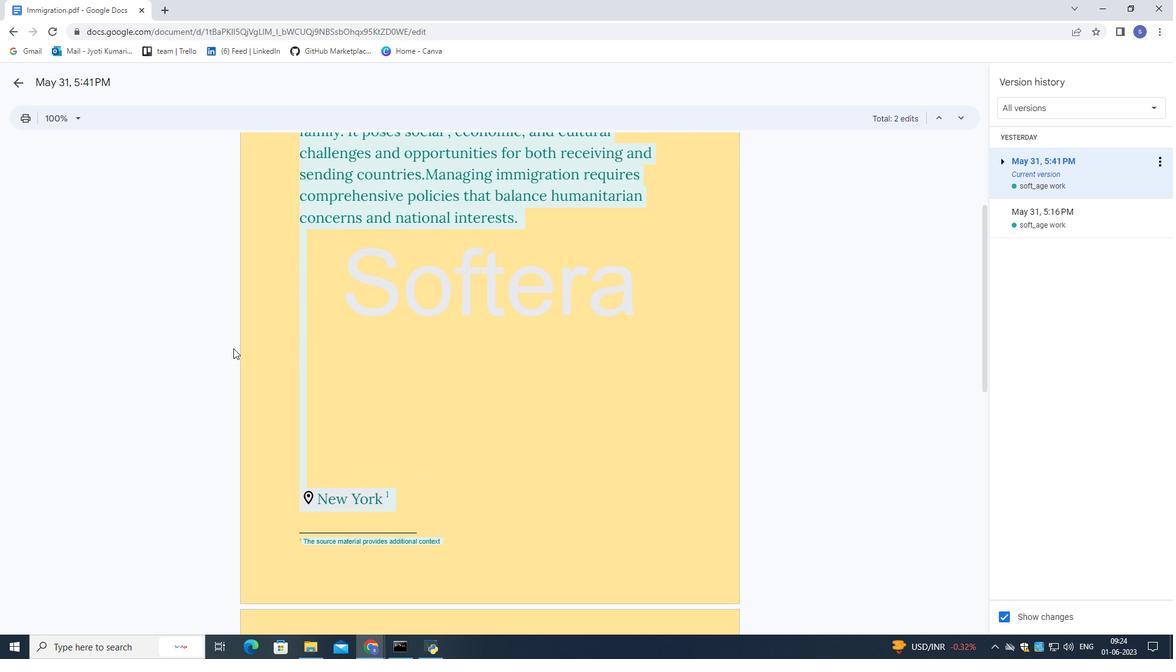 
Action: Mouse scrolled (233, 350) with delta (0, 0)
Screenshot: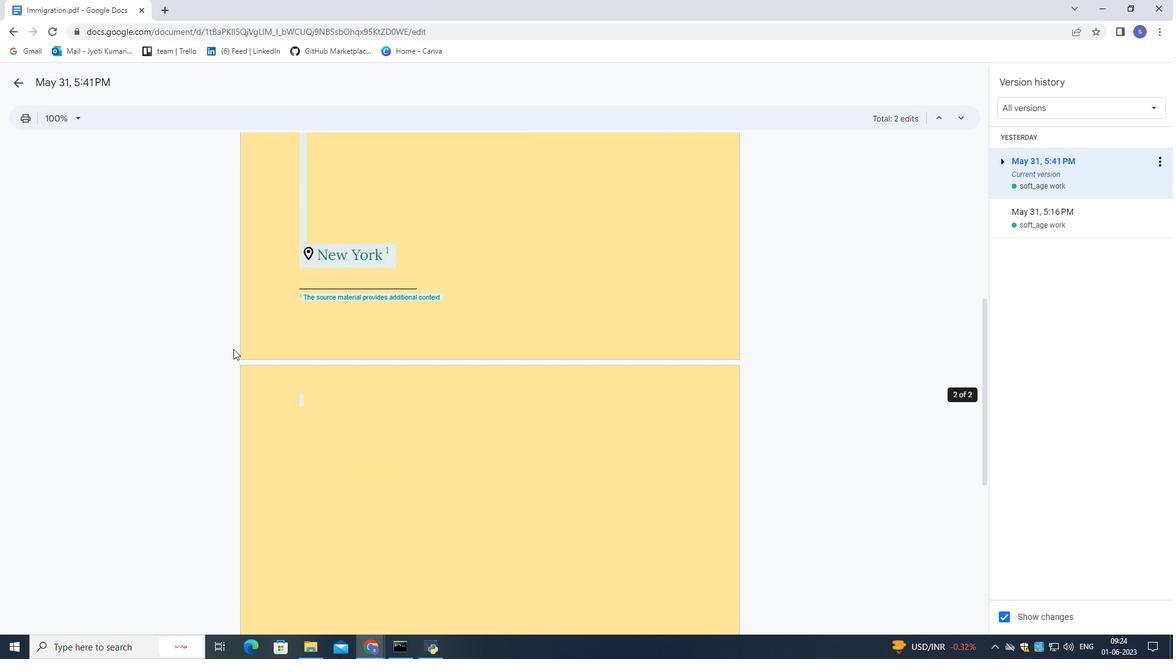 
Action: Mouse scrolled (233, 350) with delta (0, 0)
Screenshot: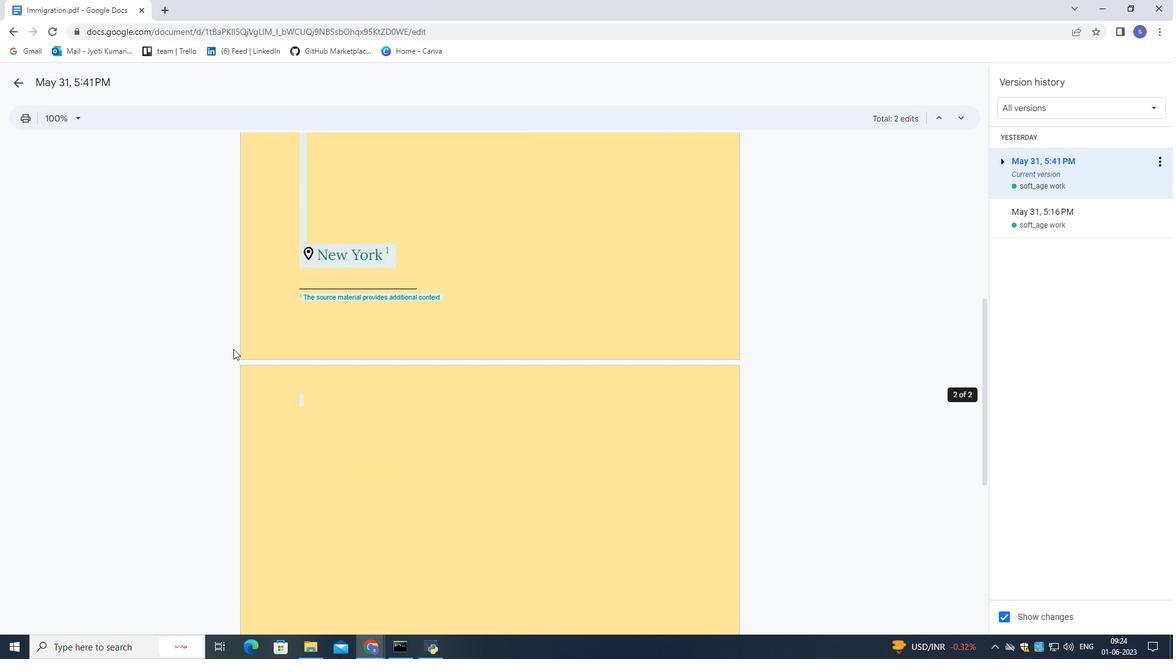 
Action: Mouse scrolled (233, 350) with delta (0, 0)
Screenshot: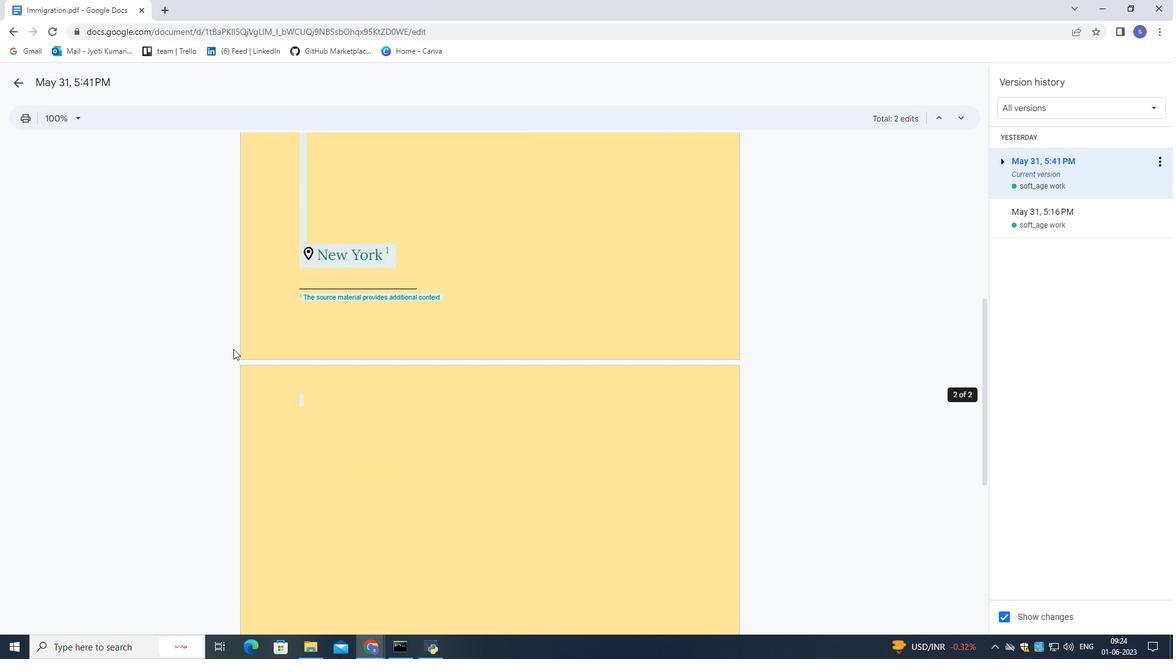
Action: Mouse scrolled (233, 350) with delta (0, 0)
Screenshot: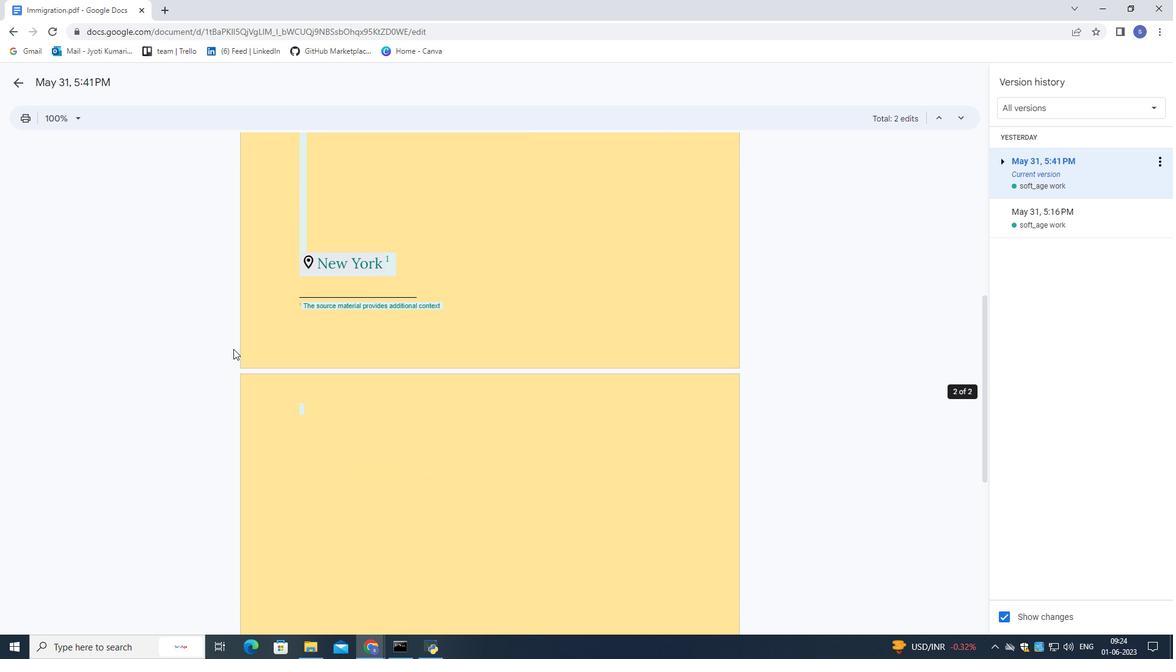 
Action: Mouse scrolled (233, 350) with delta (0, 0)
Screenshot: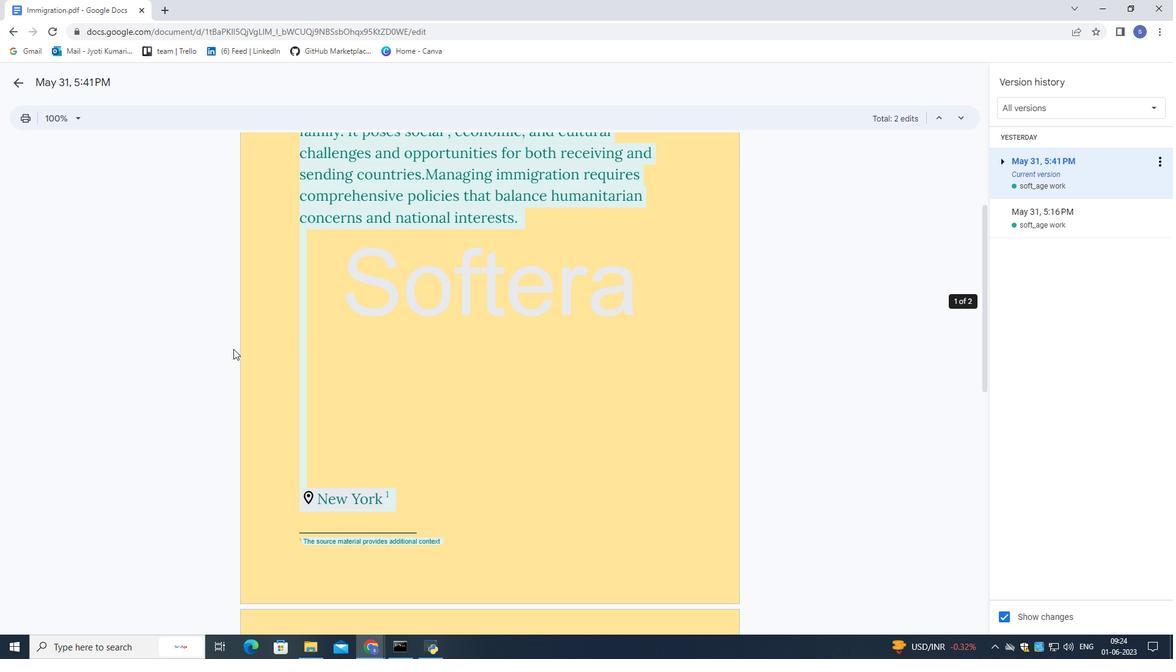 
Action: Mouse scrolled (233, 350) with delta (0, 0)
Screenshot: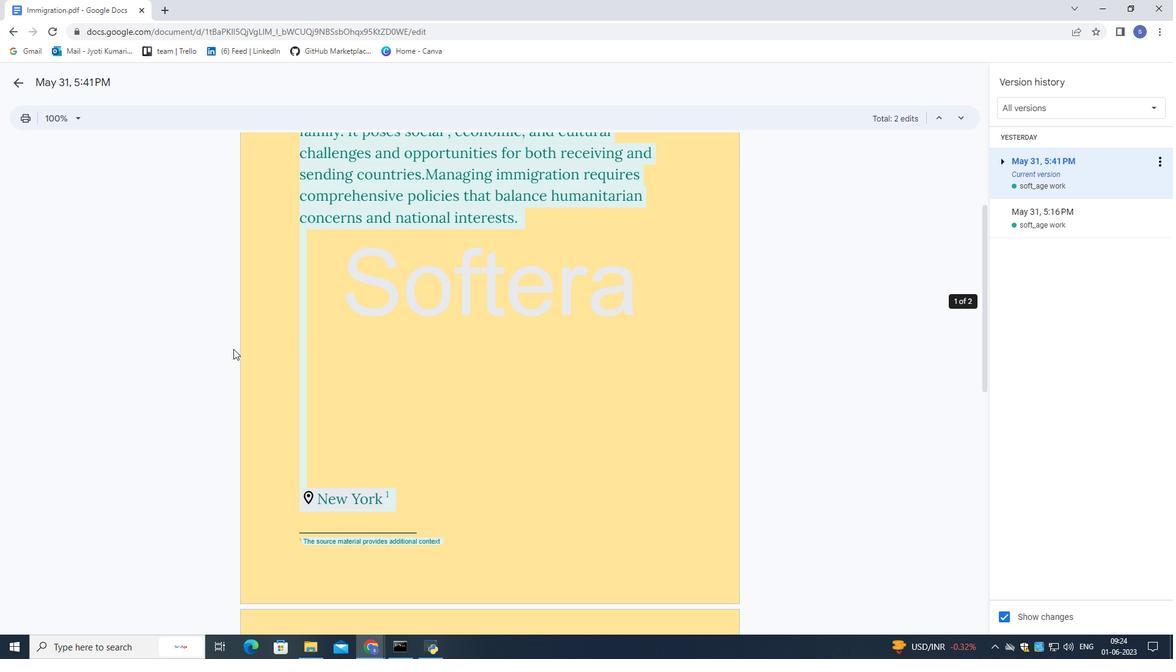 
Action: Mouse scrolled (233, 350) with delta (0, 0)
Screenshot: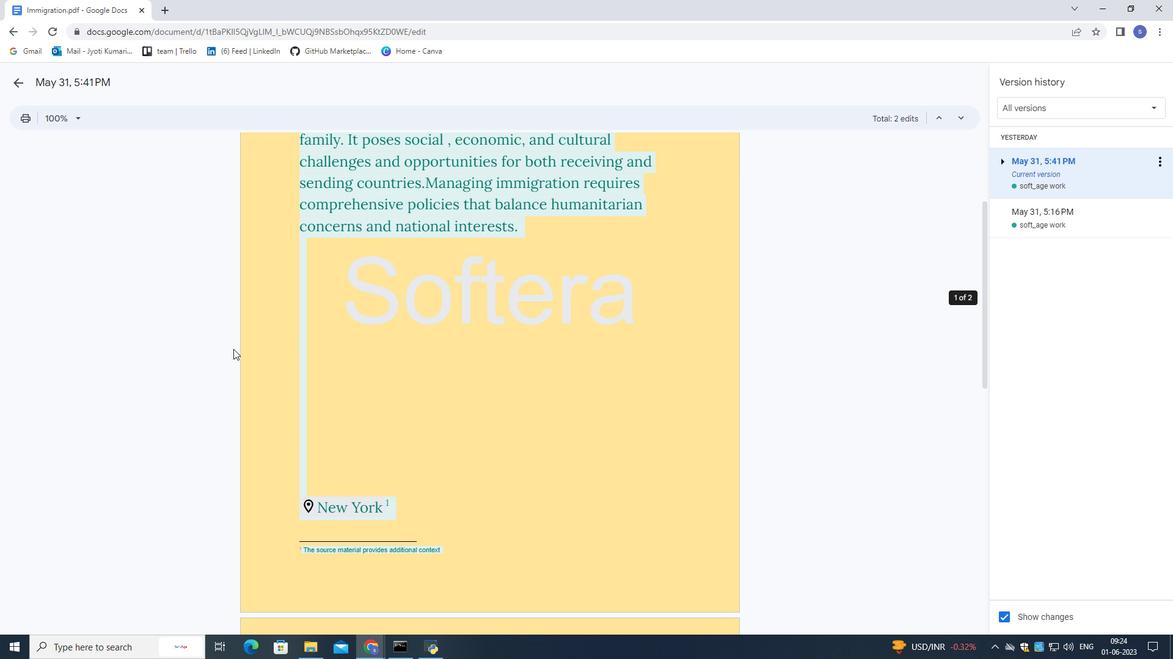 
Action: Mouse scrolled (233, 350) with delta (0, 0)
Screenshot: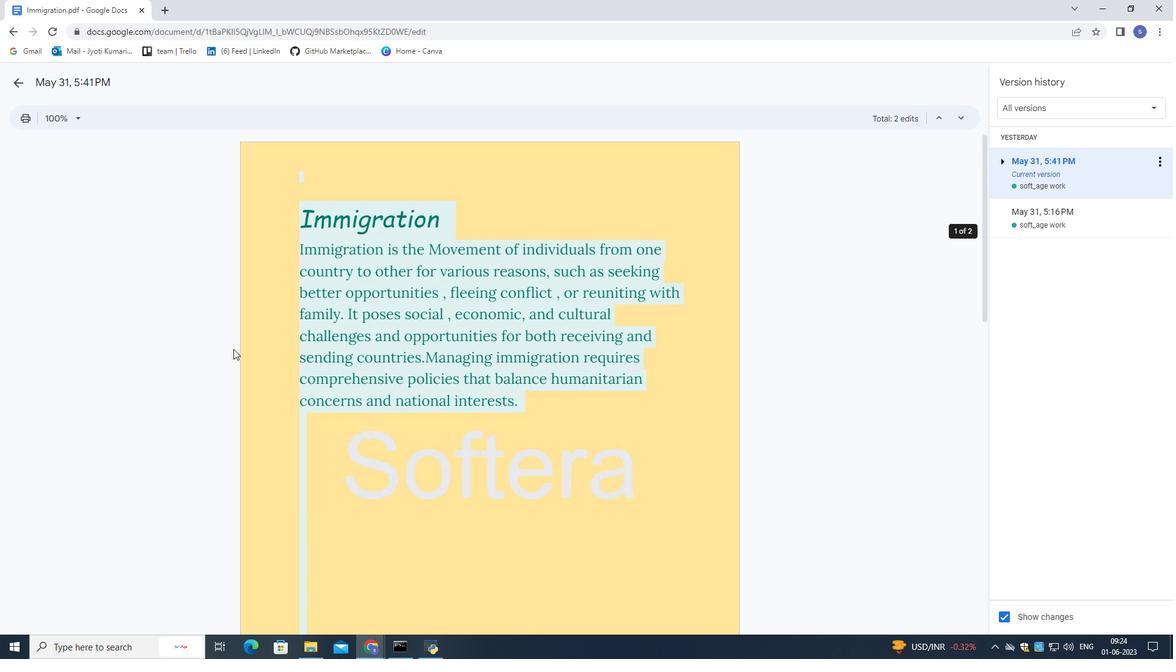 
Action: Mouse scrolled (233, 350) with delta (0, 0)
Screenshot: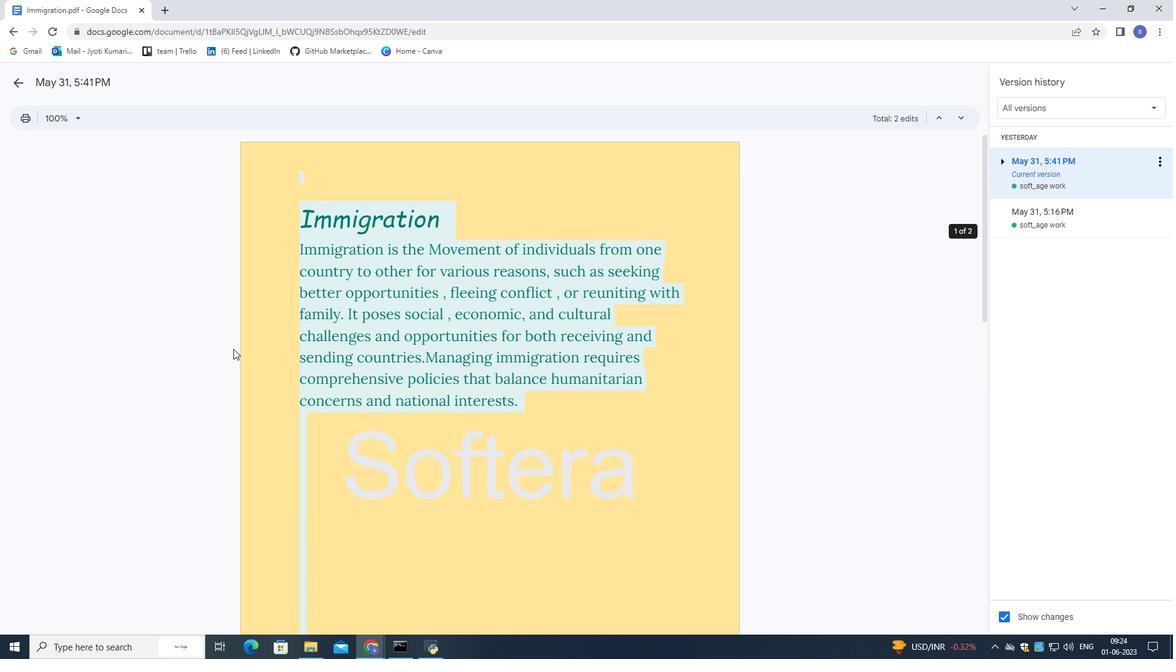 
Action: Mouse scrolled (233, 350) with delta (0, 0)
Screenshot: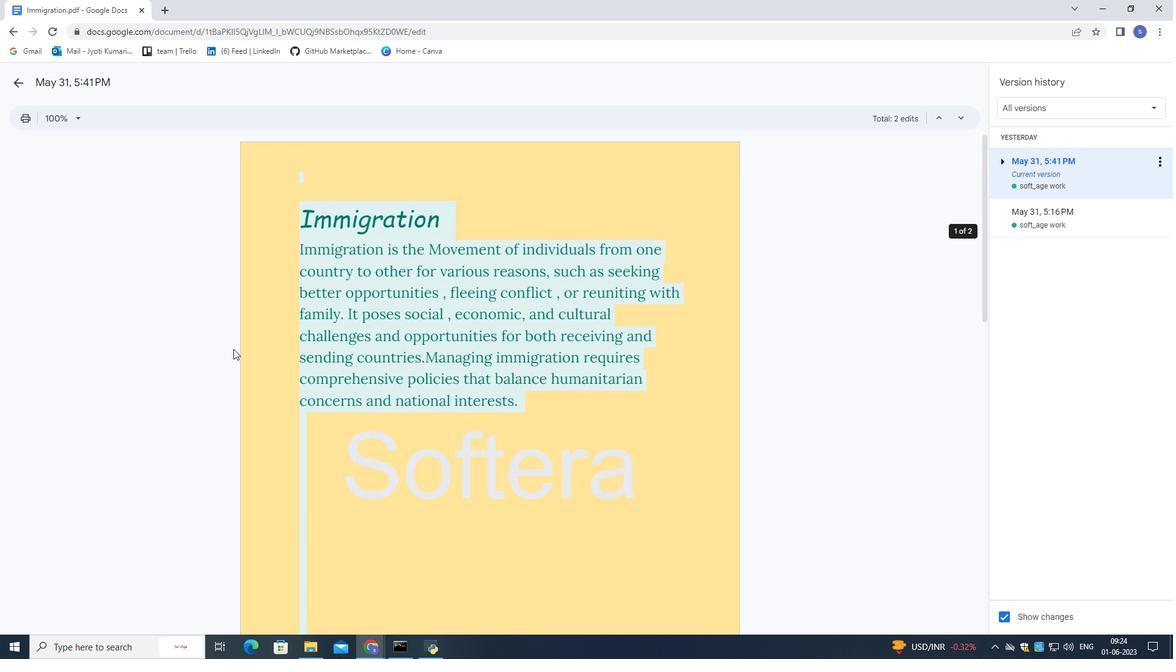 
